 Task: Select a due date automation when advanced on, 2 days after a card is due add checklist with checklist "Resume" complete at 11:00 AM.
Action: Mouse moved to (1325, 106)
Screenshot: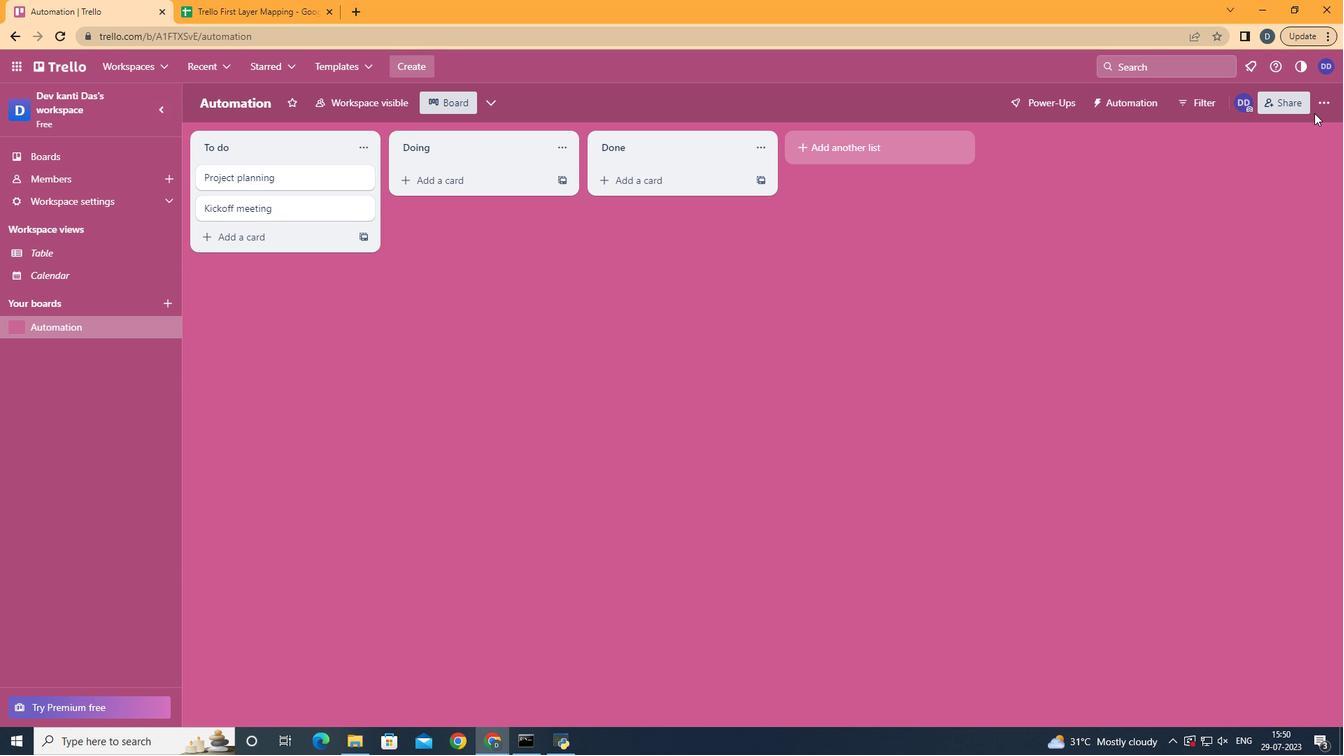 
Action: Mouse pressed left at (1325, 106)
Screenshot: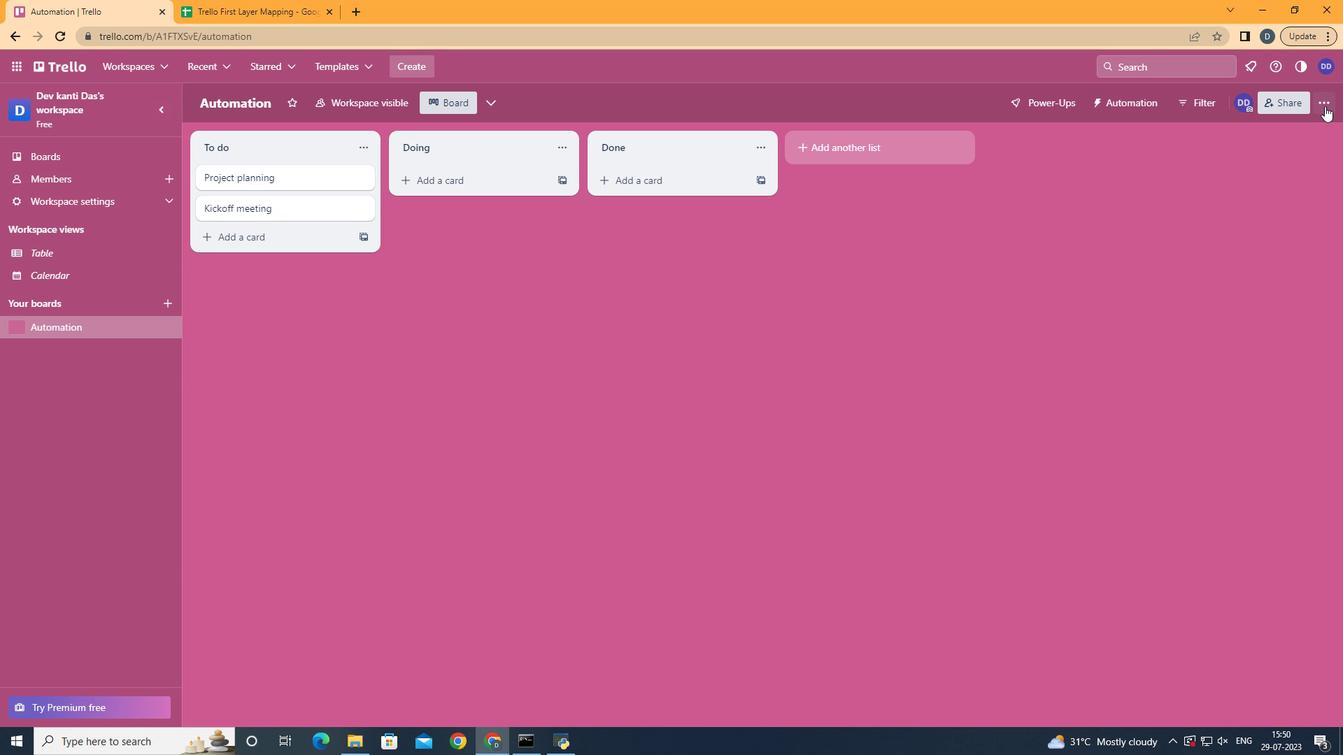 
Action: Mouse moved to (1239, 279)
Screenshot: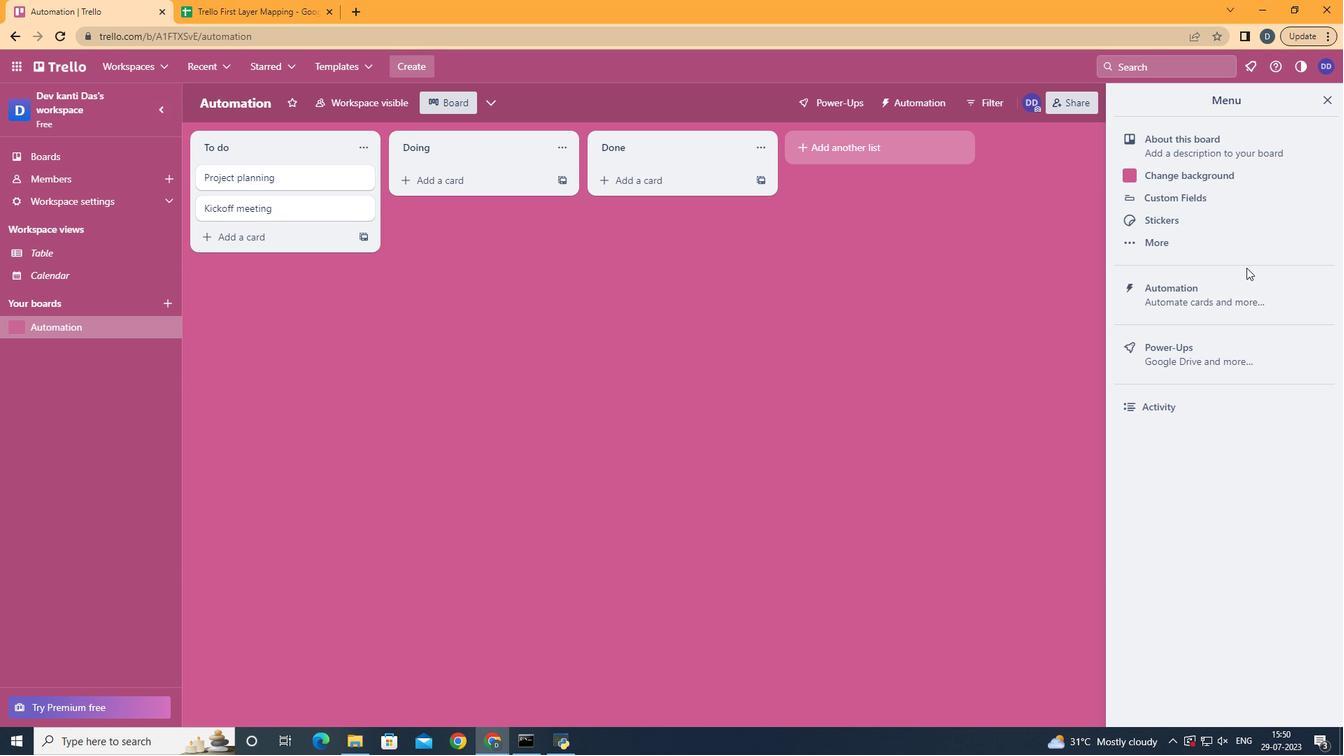 
Action: Mouse pressed left at (1239, 279)
Screenshot: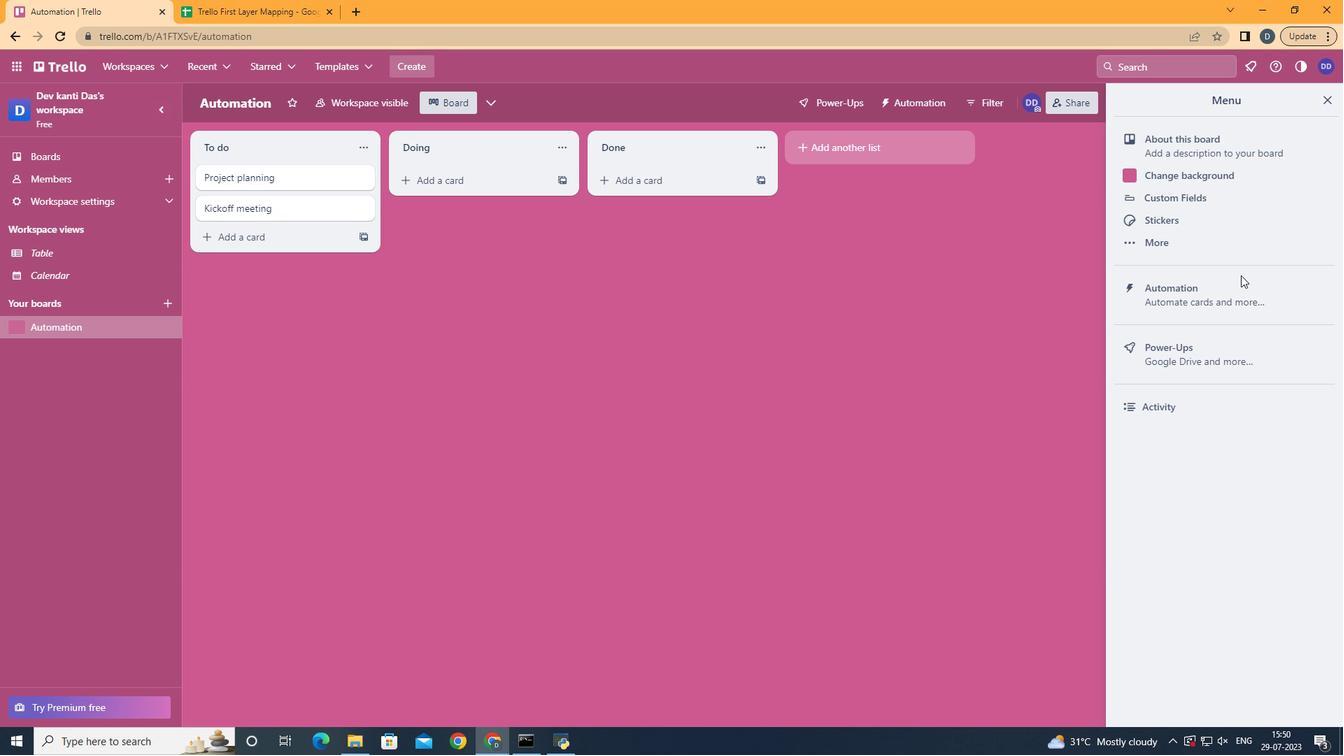 
Action: Mouse moved to (247, 273)
Screenshot: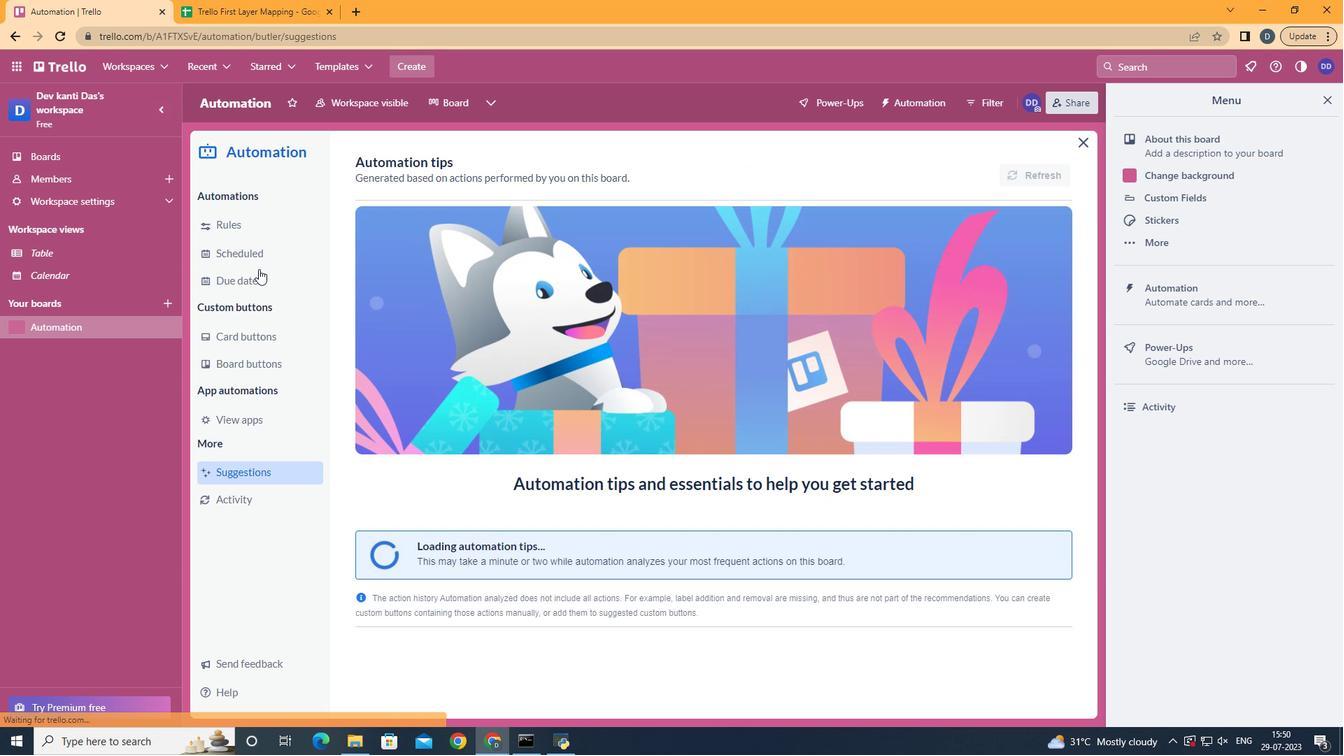 
Action: Mouse pressed left at (247, 273)
Screenshot: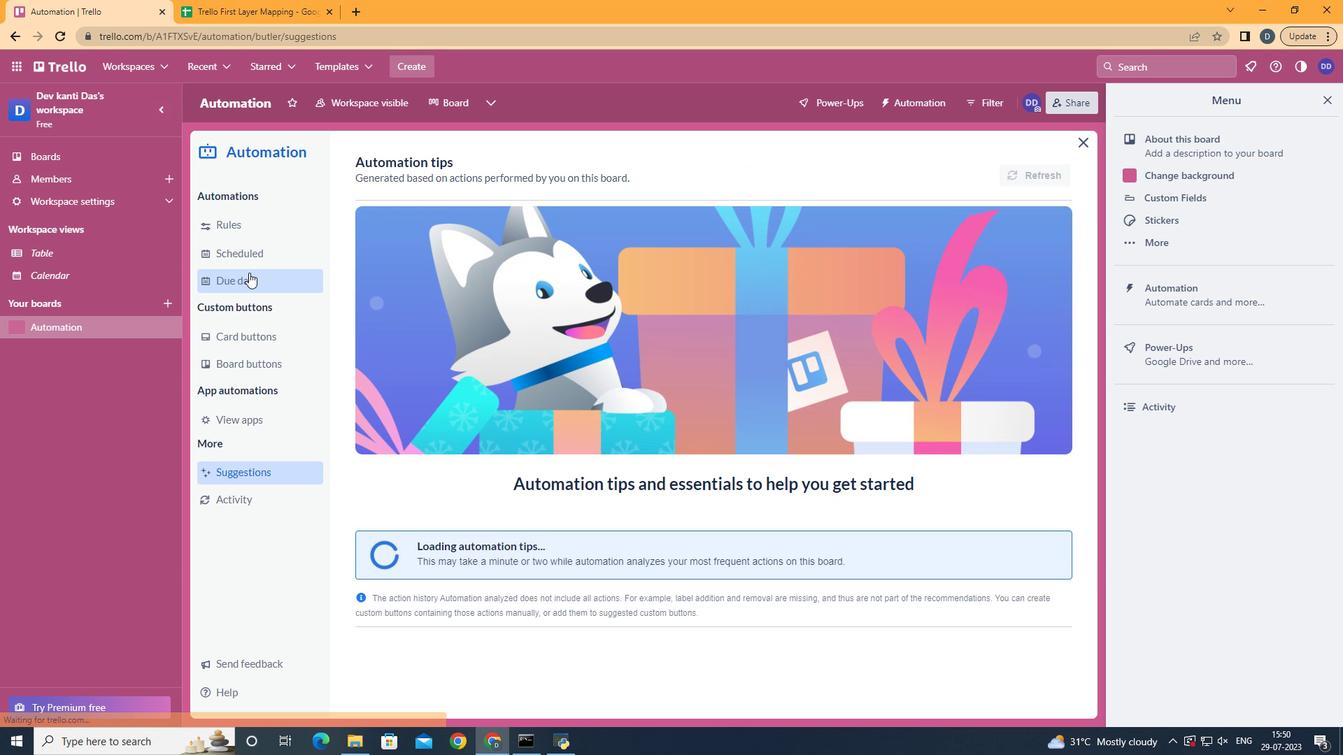 
Action: Mouse moved to (967, 181)
Screenshot: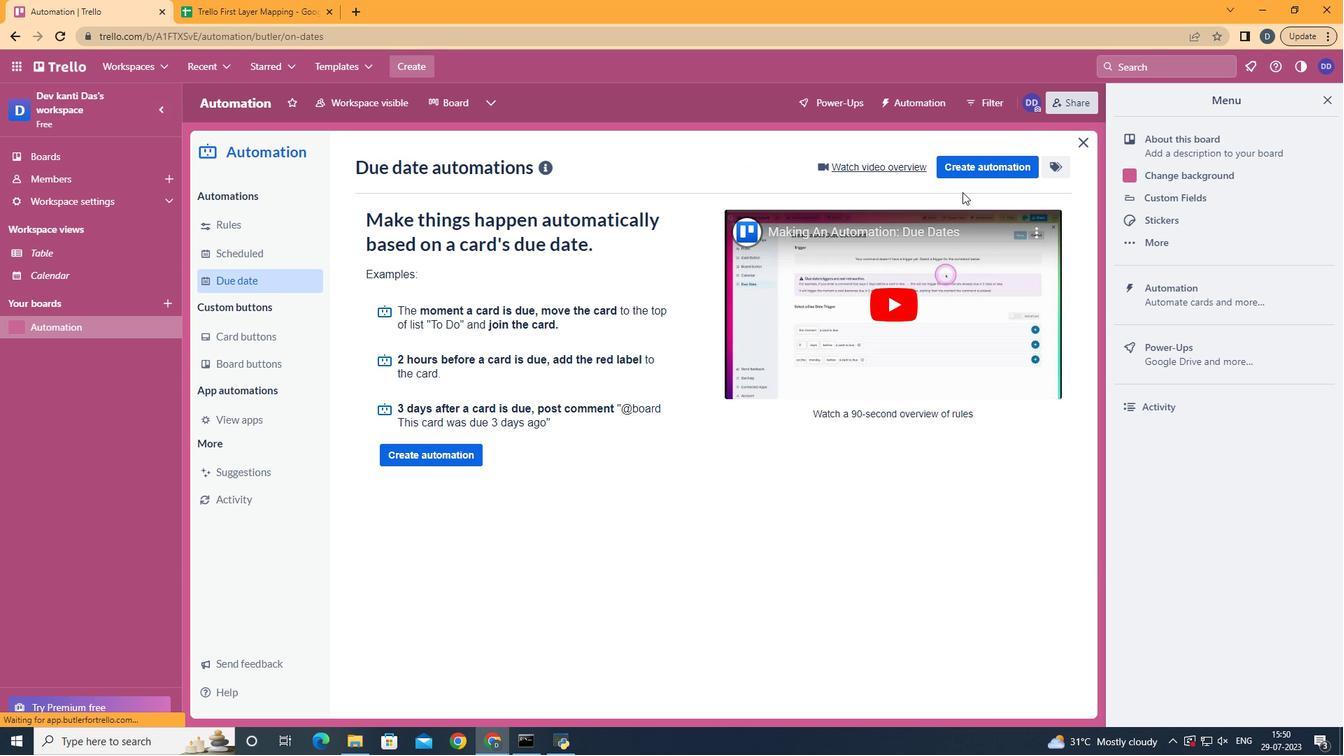 
Action: Mouse pressed left at (967, 181)
Screenshot: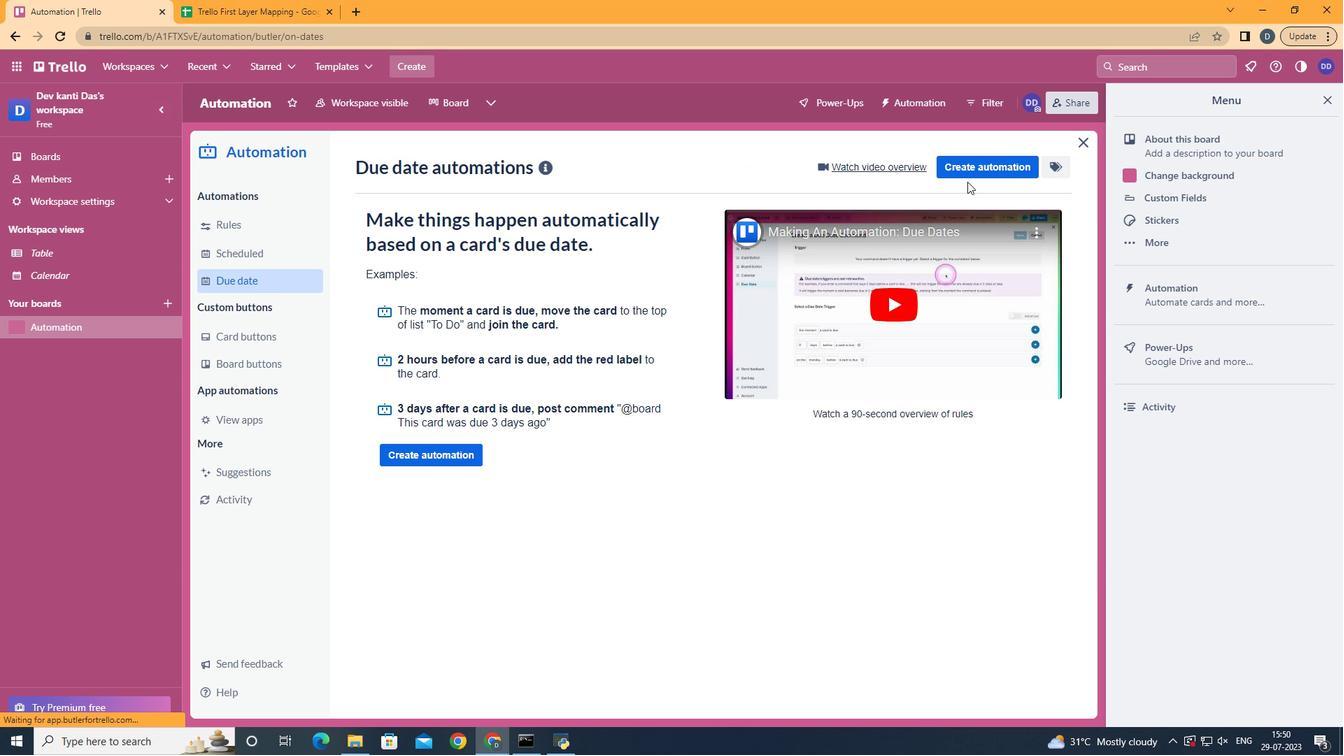 
Action: Mouse moved to (976, 169)
Screenshot: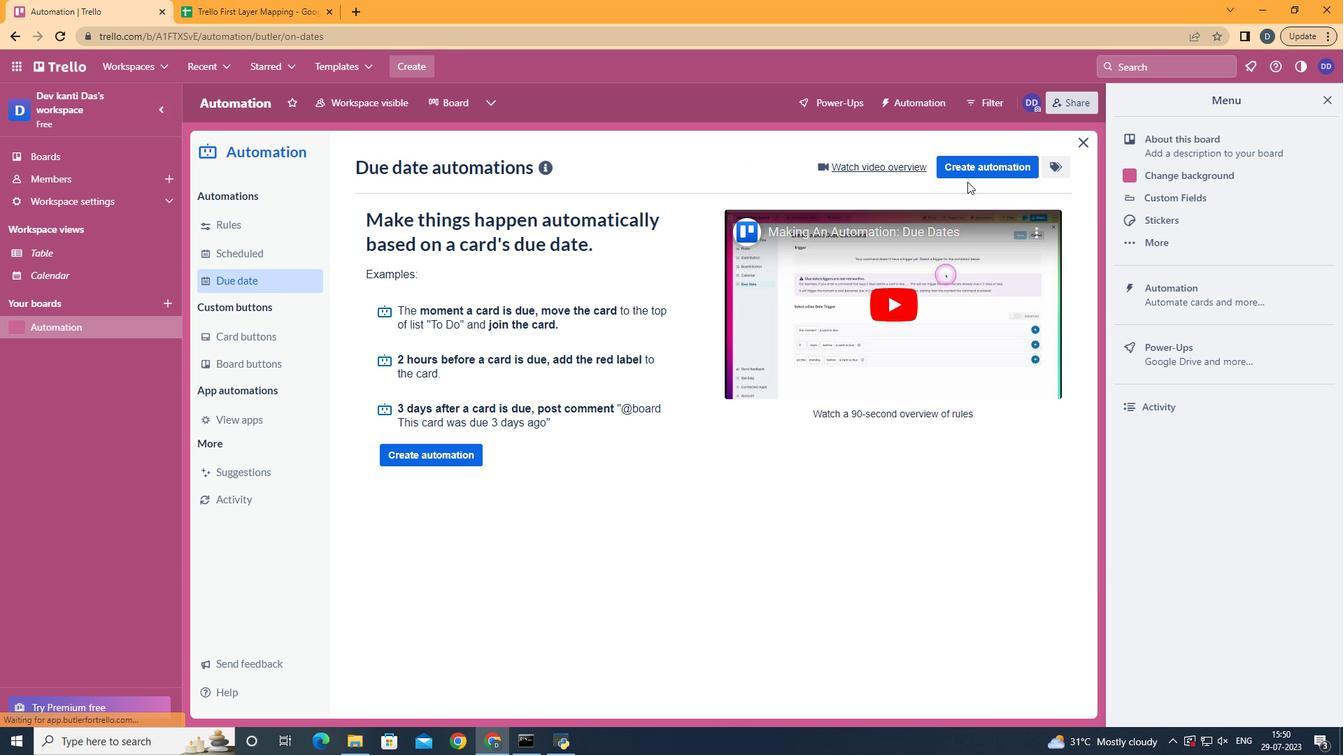 
Action: Mouse pressed left at (976, 169)
Screenshot: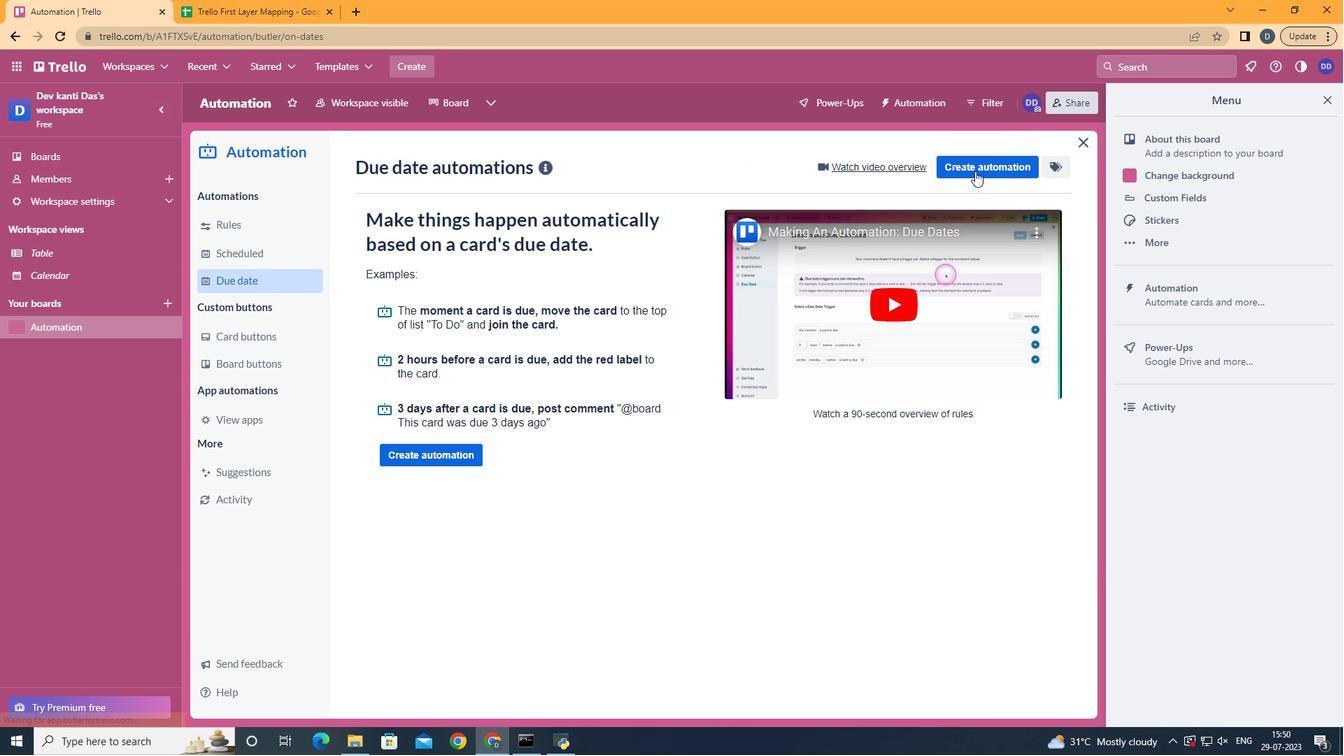 
Action: Mouse moved to (895, 314)
Screenshot: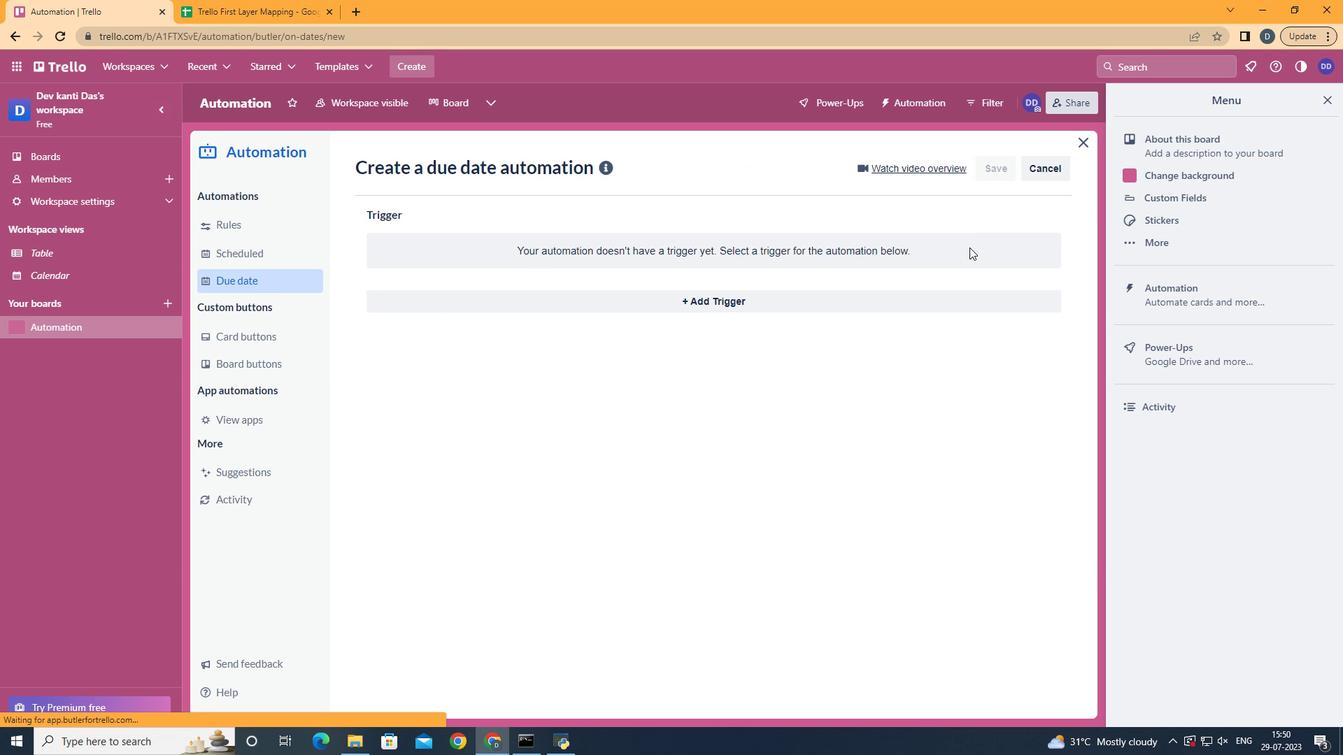 
Action: Mouse pressed left at (895, 314)
Screenshot: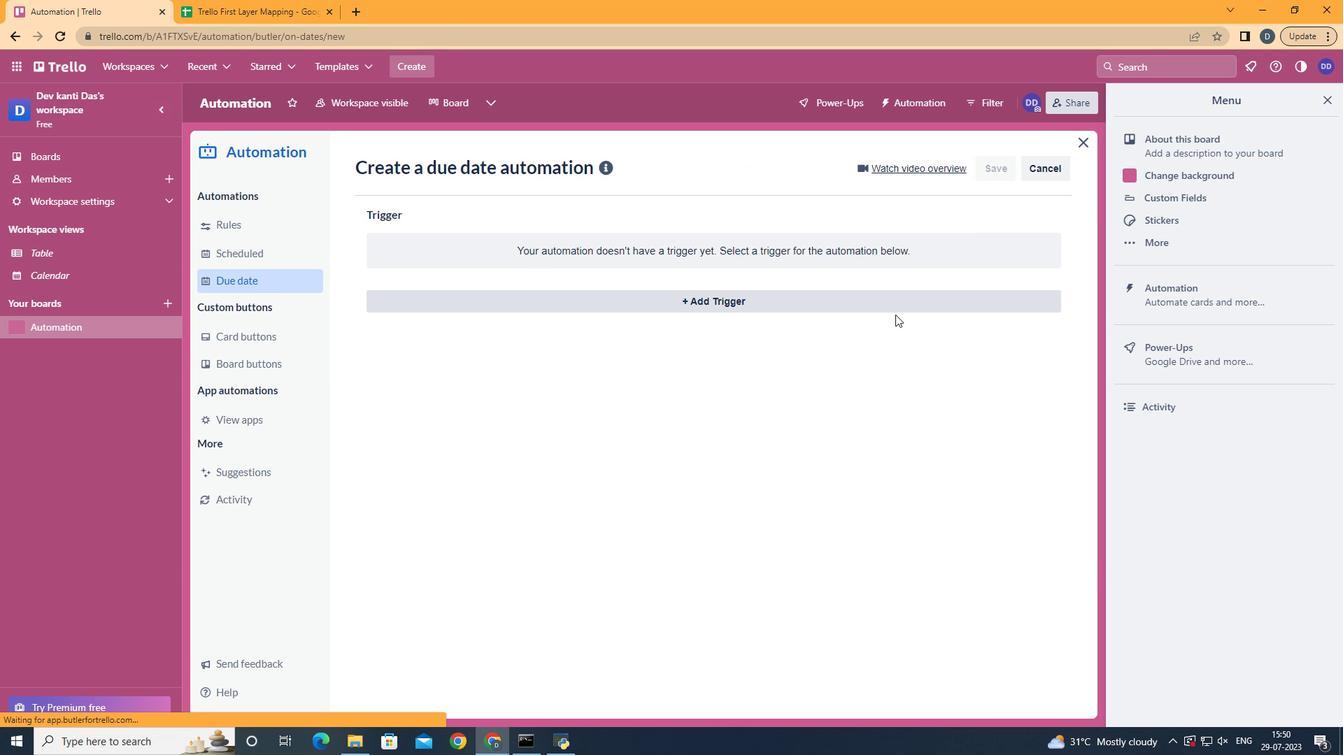 
Action: Mouse moved to (903, 302)
Screenshot: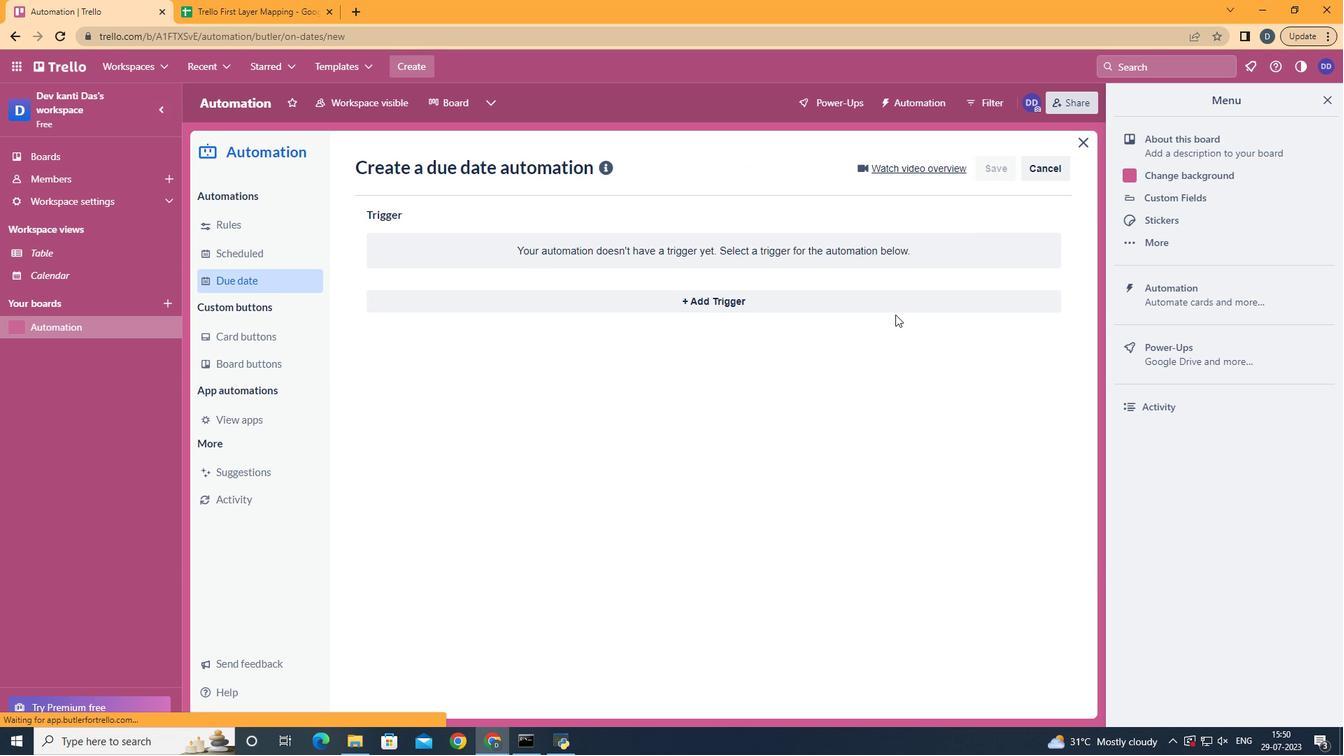 
Action: Mouse pressed left at (903, 302)
Screenshot: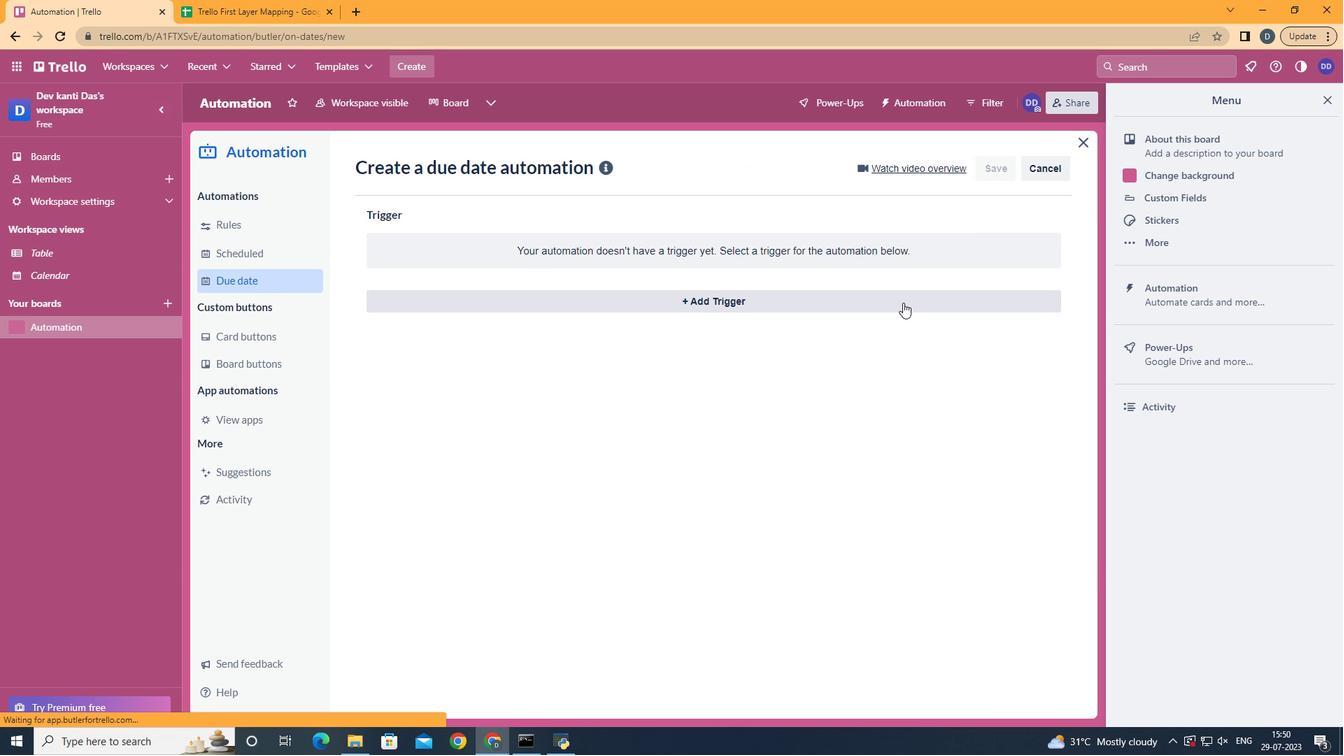 
Action: Mouse moved to (484, 578)
Screenshot: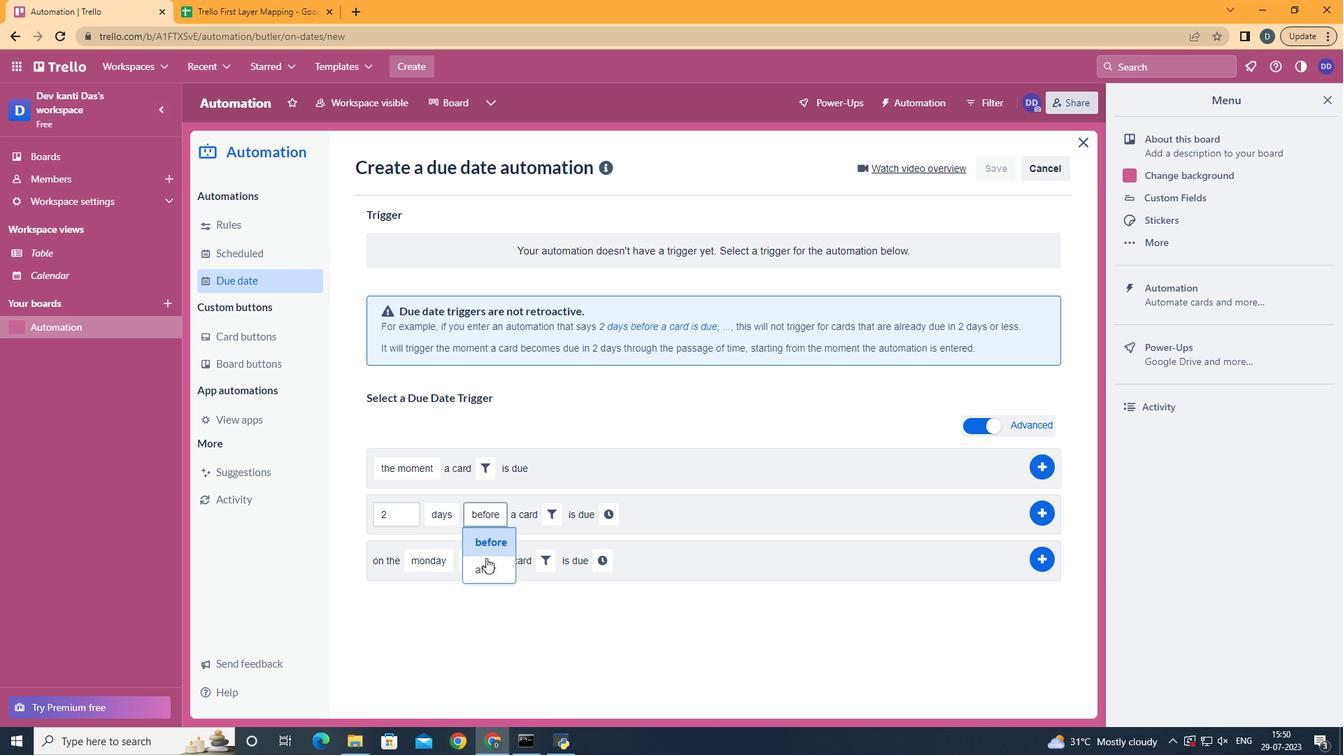
Action: Mouse pressed left at (484, 578)
Screenshot: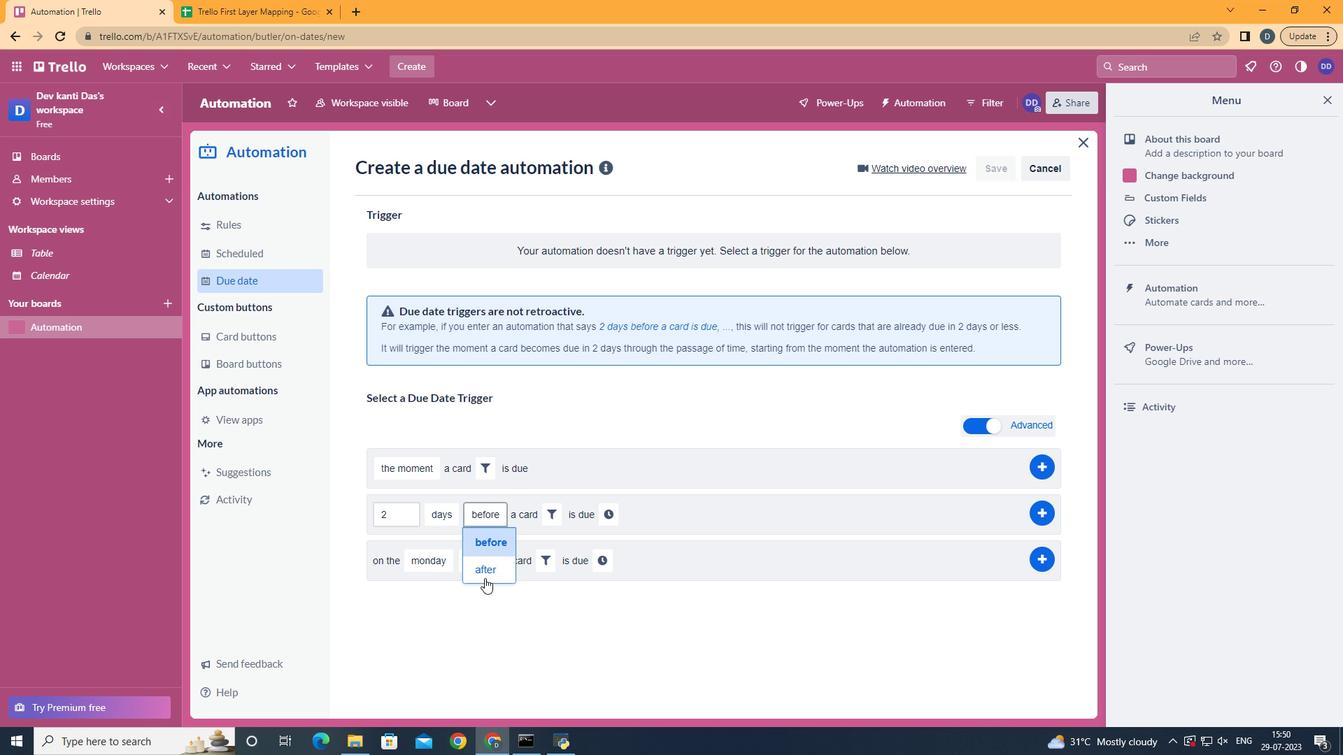 
Action: Mouse moved to (542, 523)
Screenshot: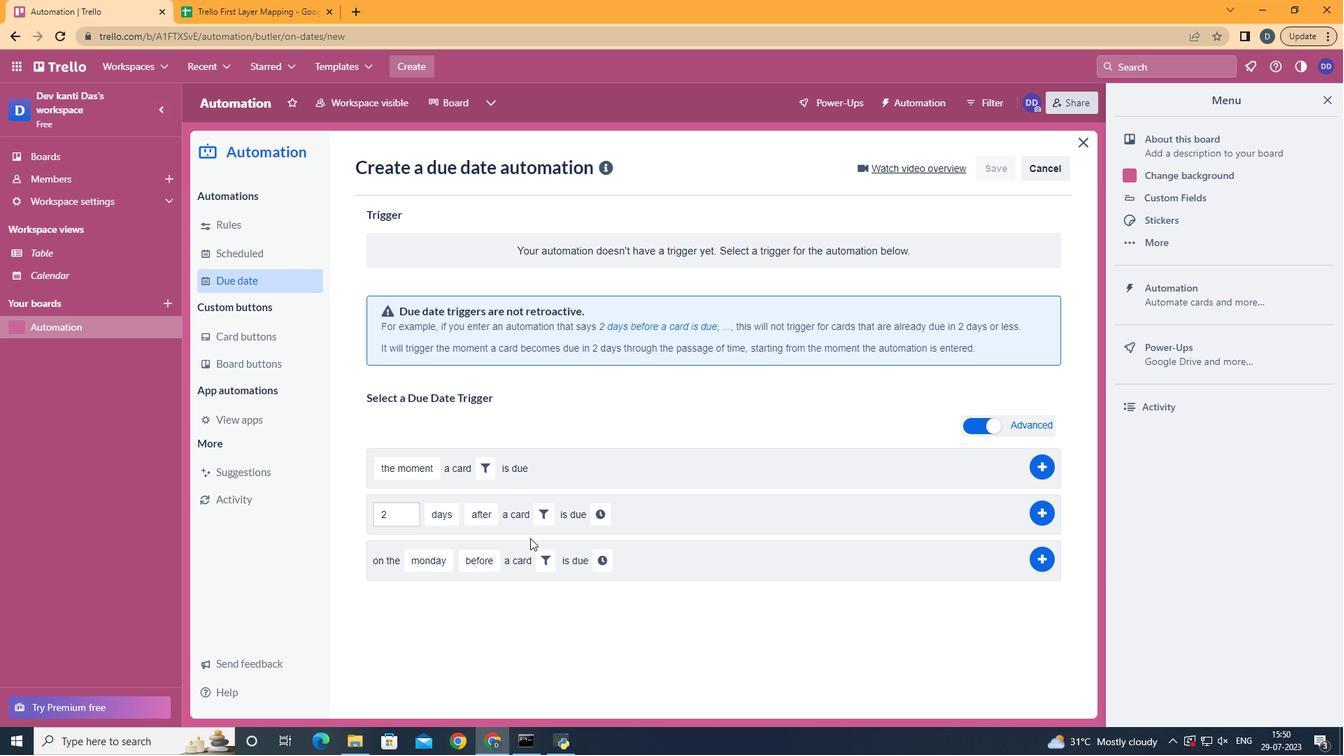 
Action: Mouse pressed left at (542, 523)
Screenshot: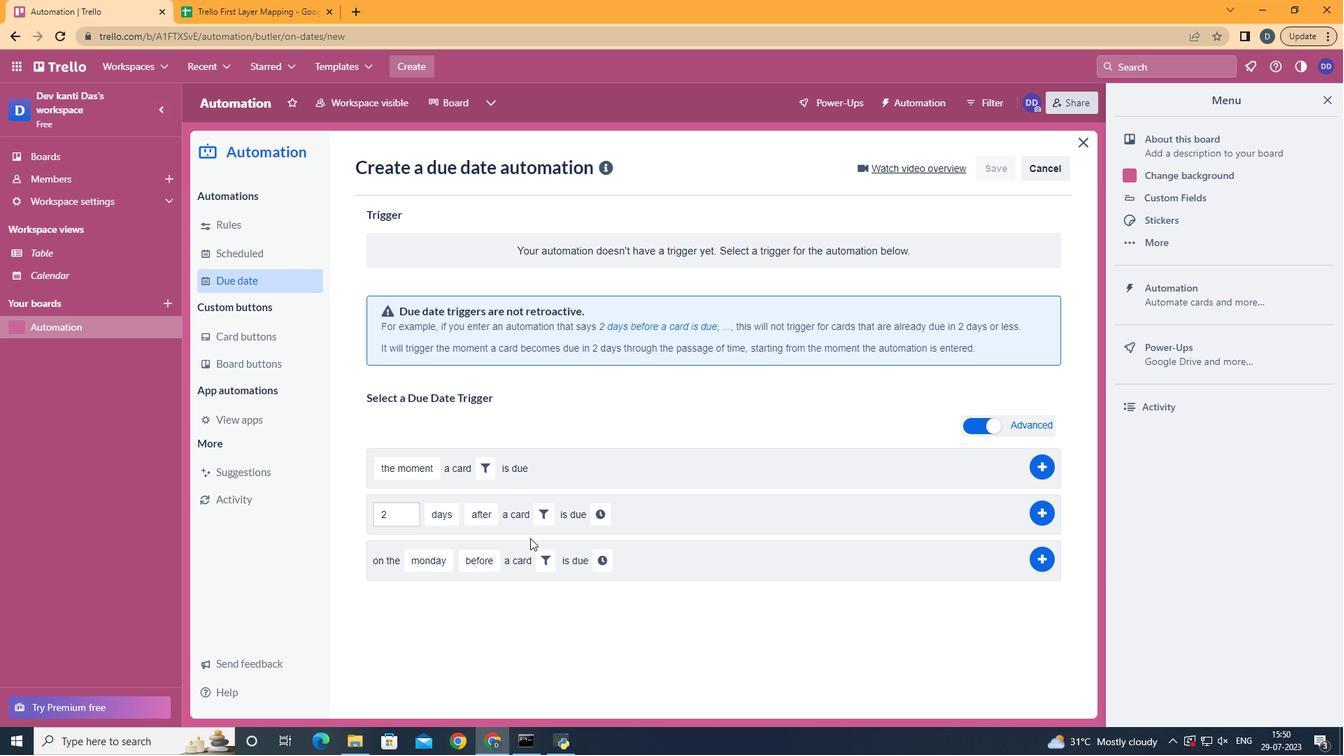 
Action: Mouse moved to (672, 555)
Screenshot: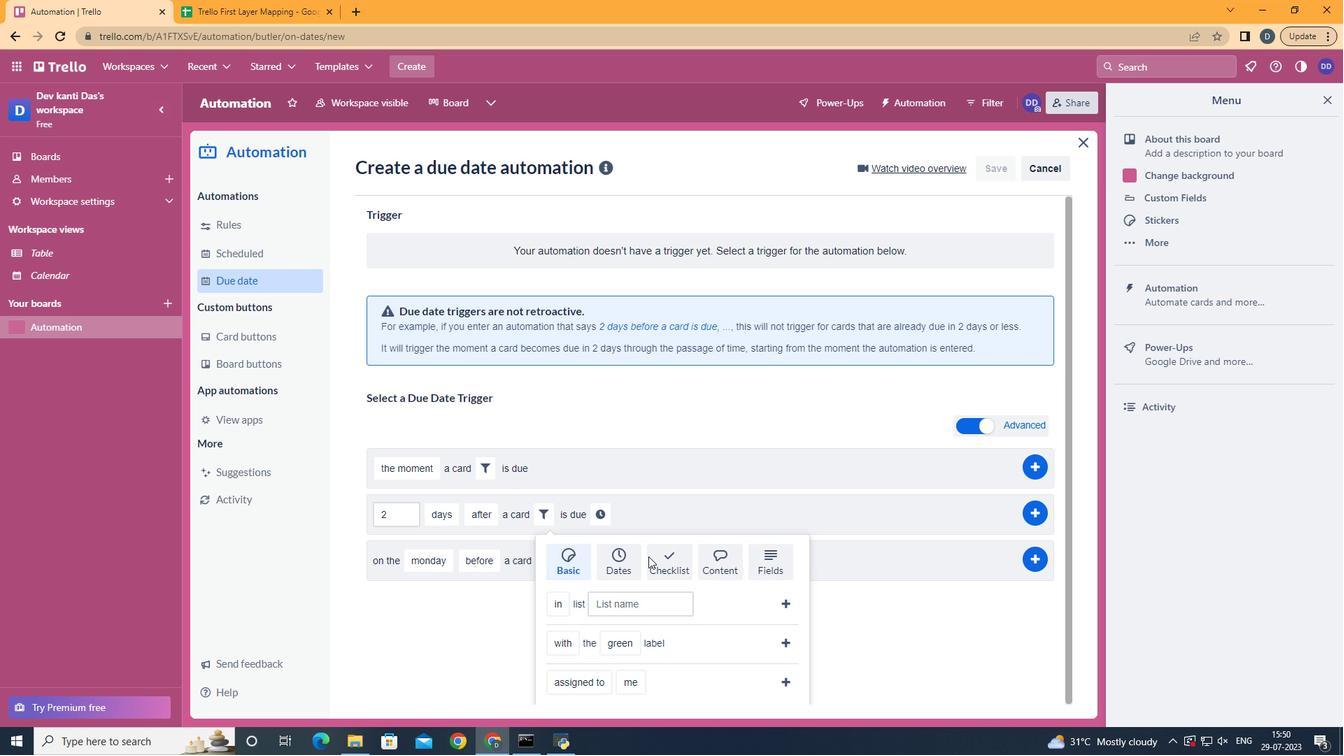 
Action: Mouse pressed left at (672, 555)
Screenshot: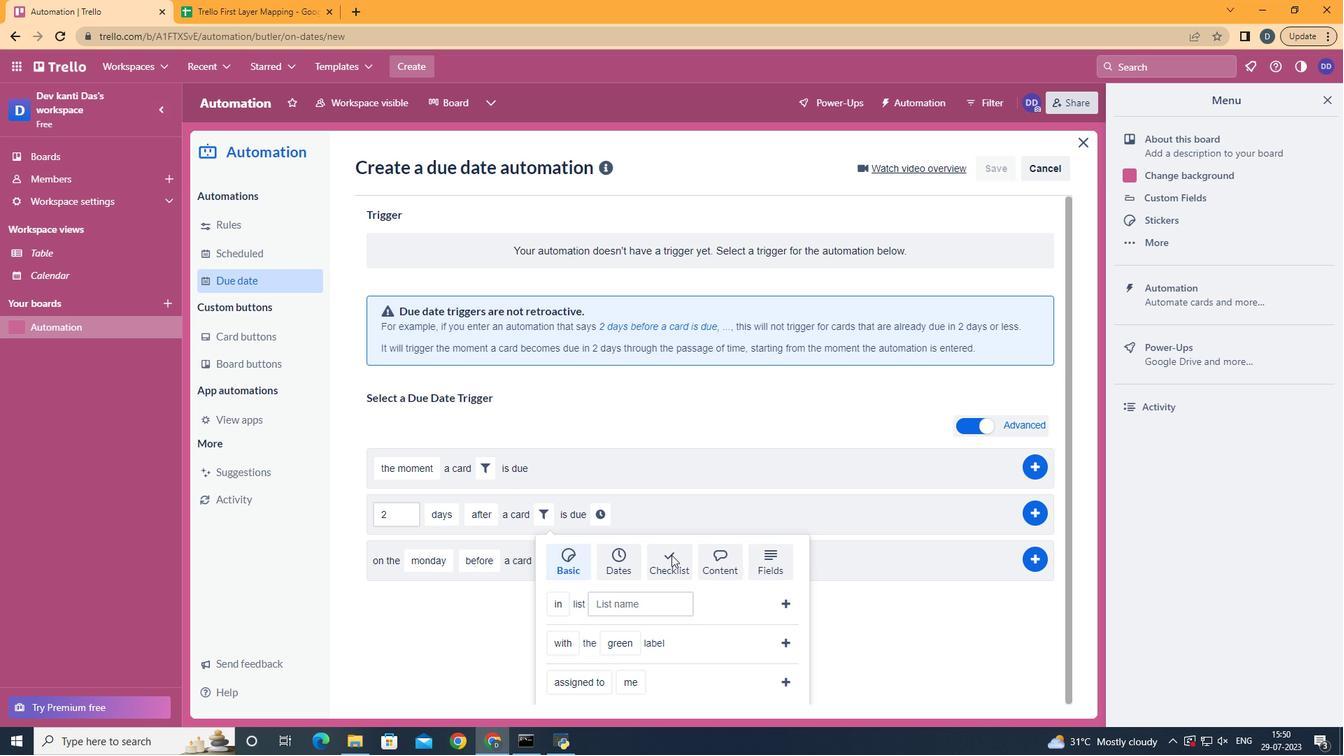 
Action: Mouse scrolled (672, 554) with delta (0, 0)
Screenshot: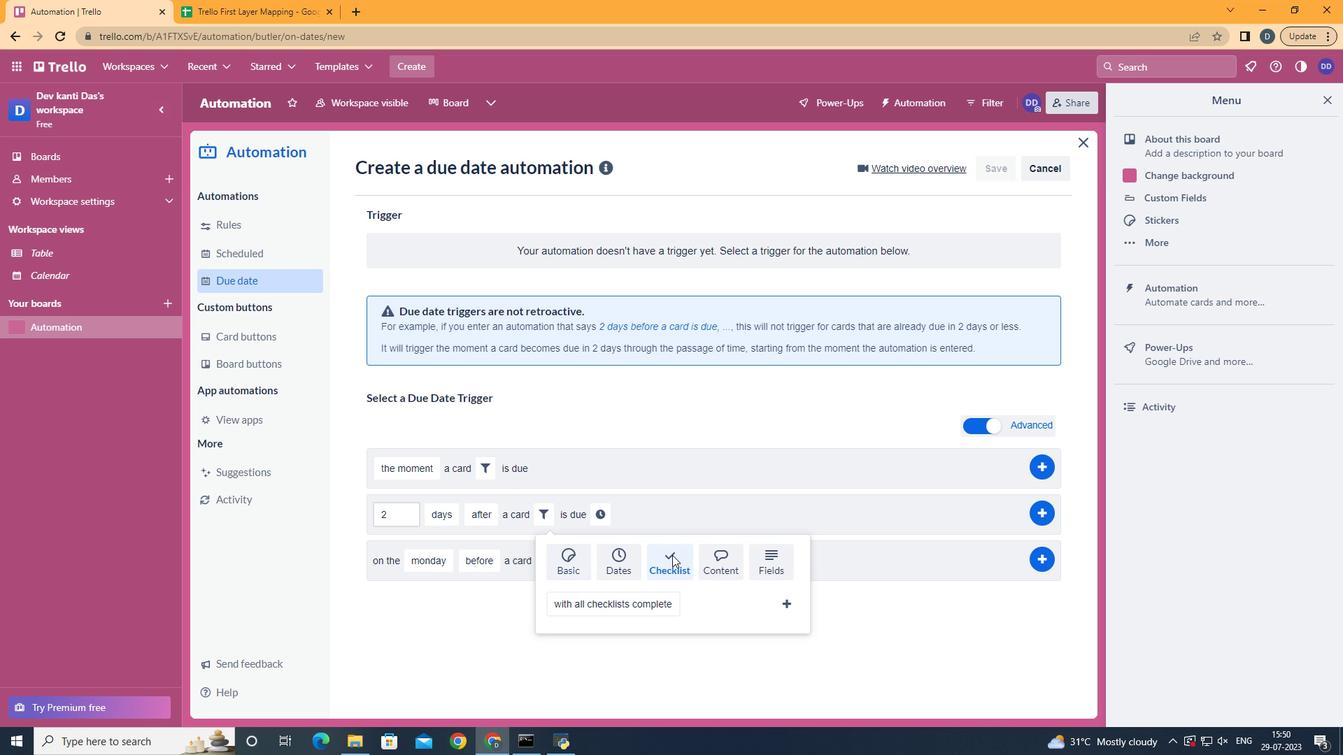 
Action: Mouse scrolled (672, 554) with delta (0, 0)
Screenshot: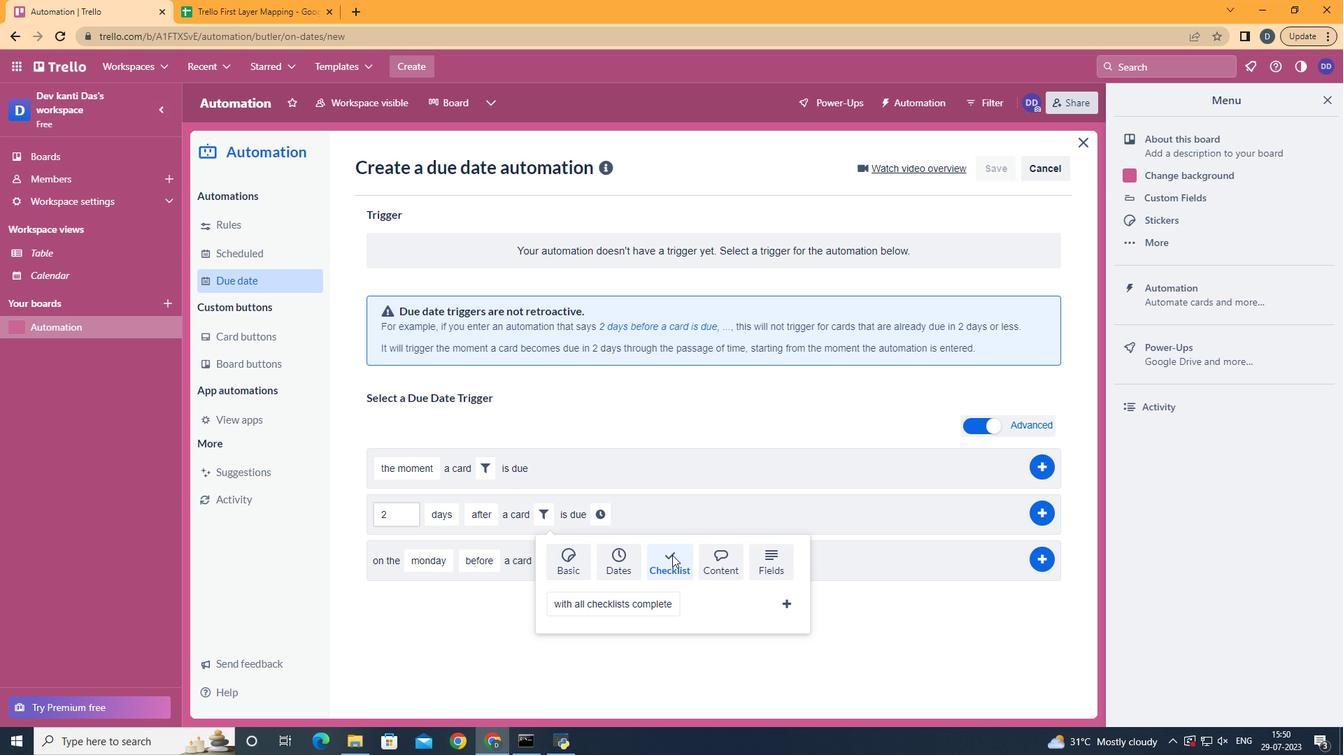 
Action: Mouse scrolled (672, 554) with delta (0, 0)
Screenshot: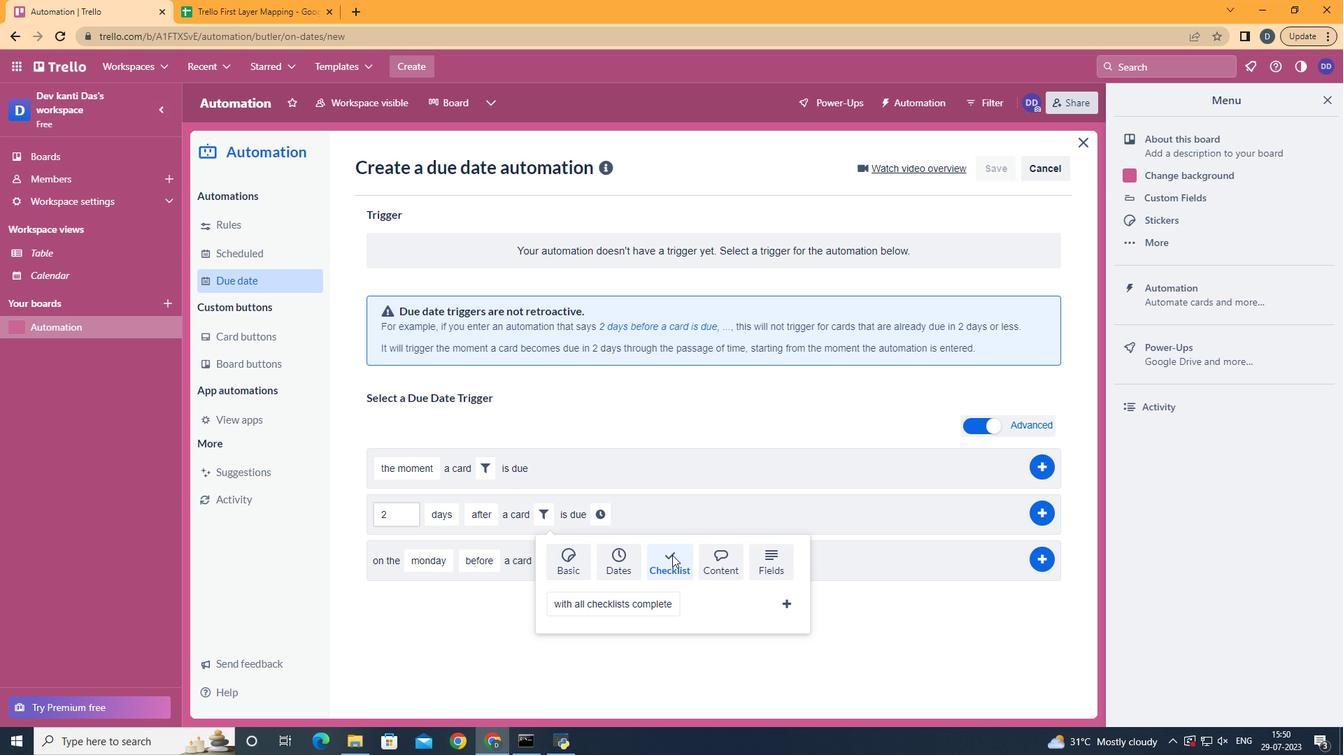
Action: Mouse scrolled (672, 554) with delta (0, 0)
Screenshot: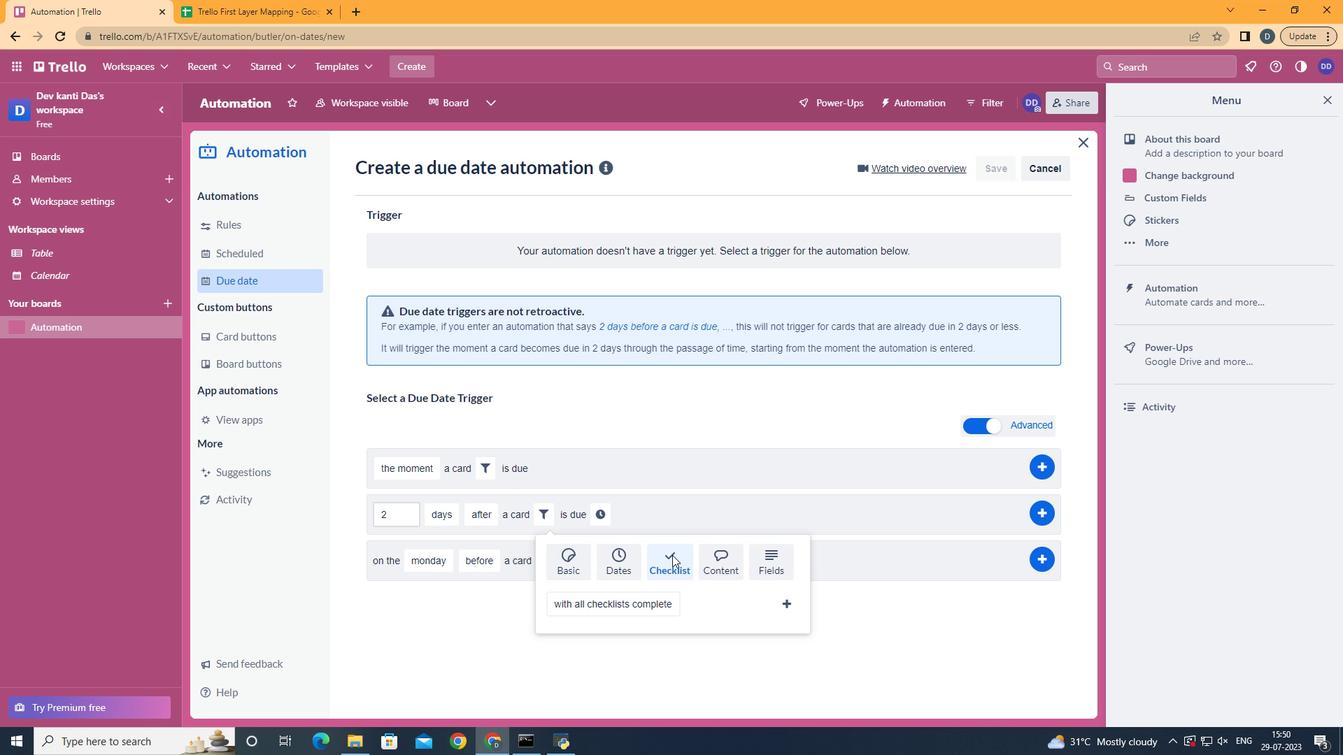 
Action: Mouse moved to (656, 524)
Screenshot: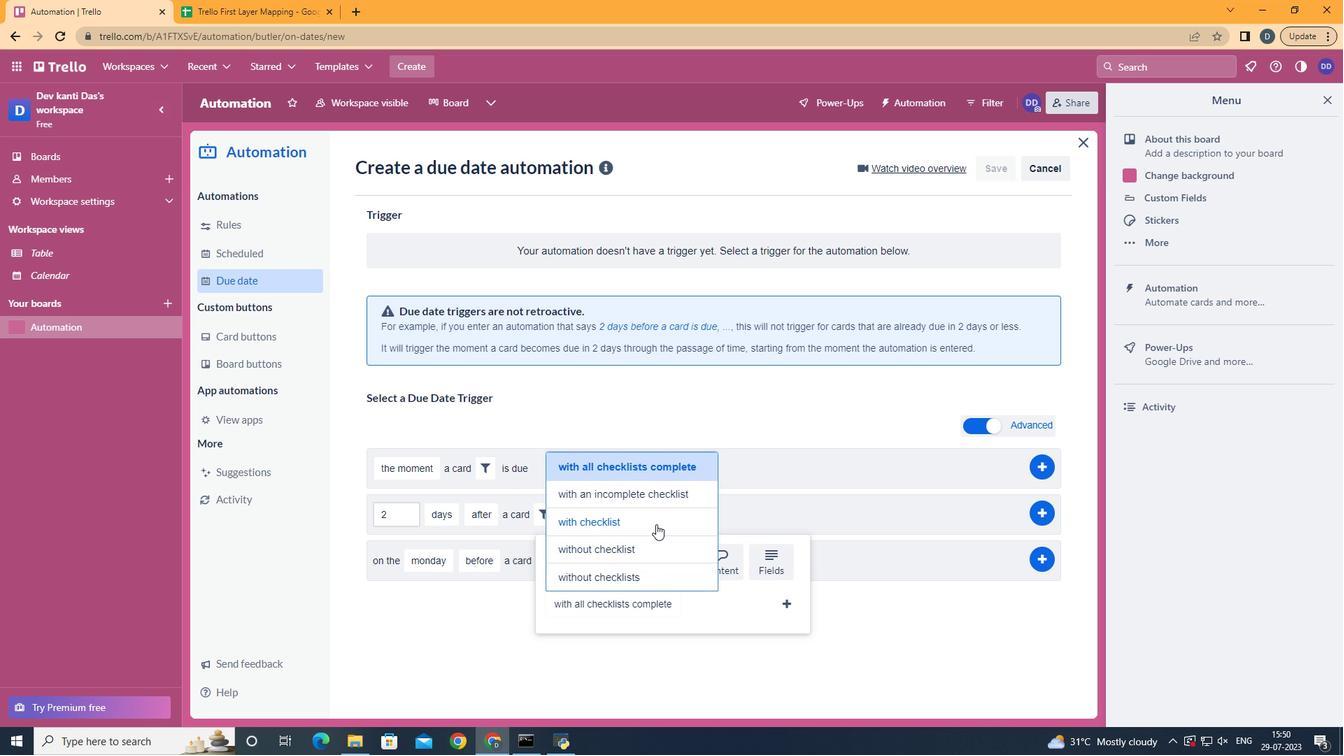 
Action: Mouse pressed left at (656, 524)
Screenshot: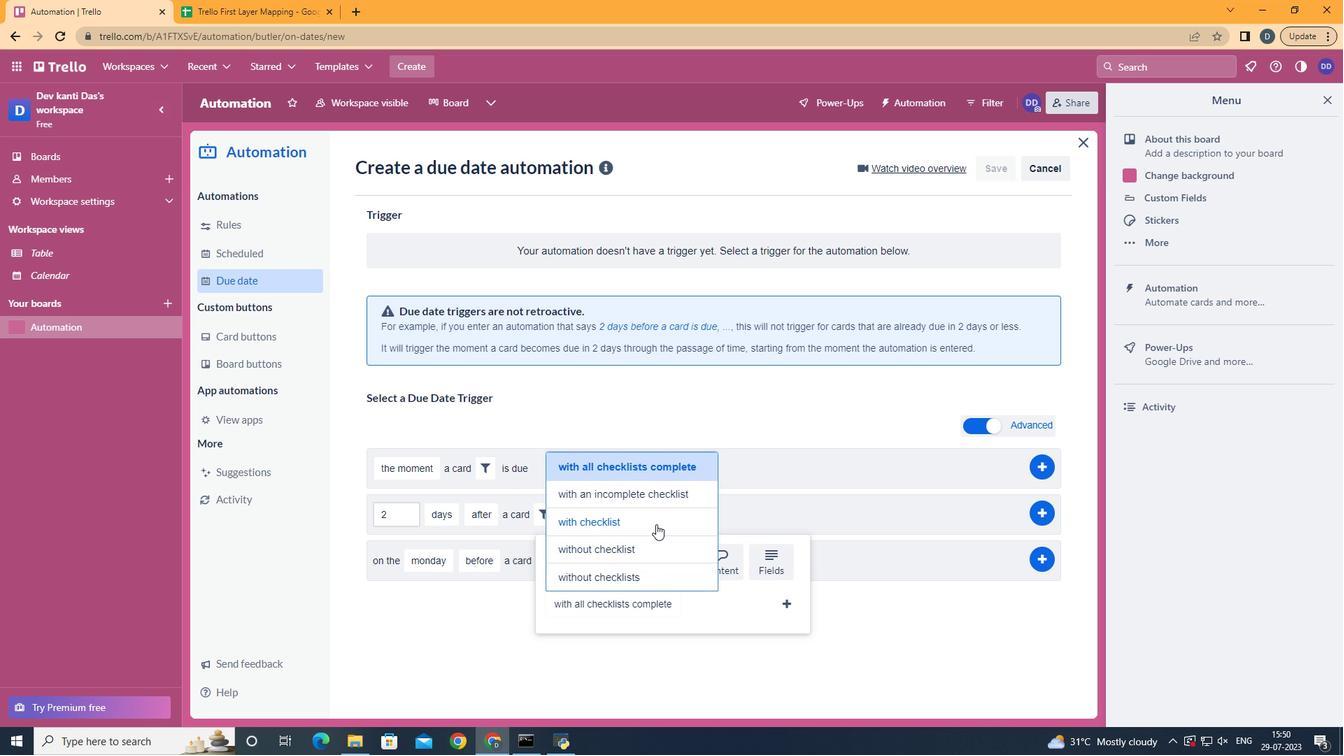
Action: Mouse moved to (696, 610)
Screenshot: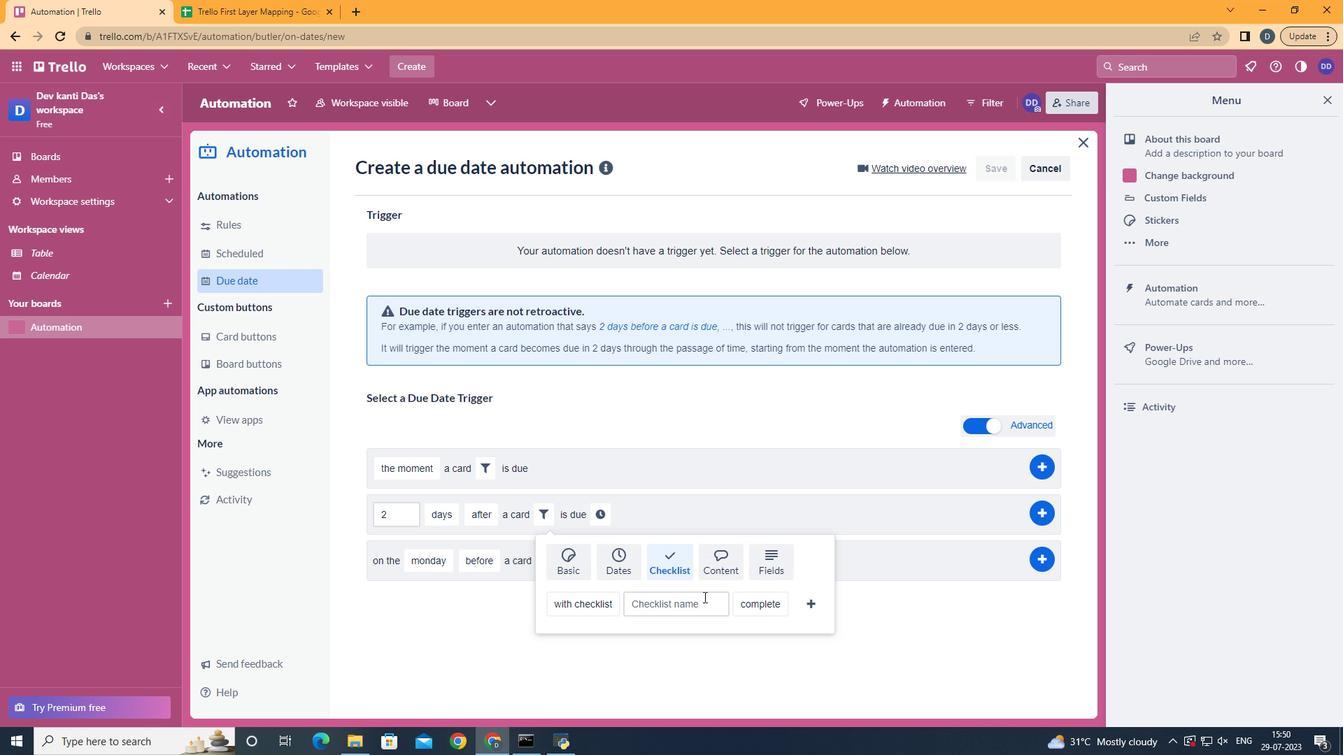 
Action: Mouse pressed left at (696, 610)
Screenshot: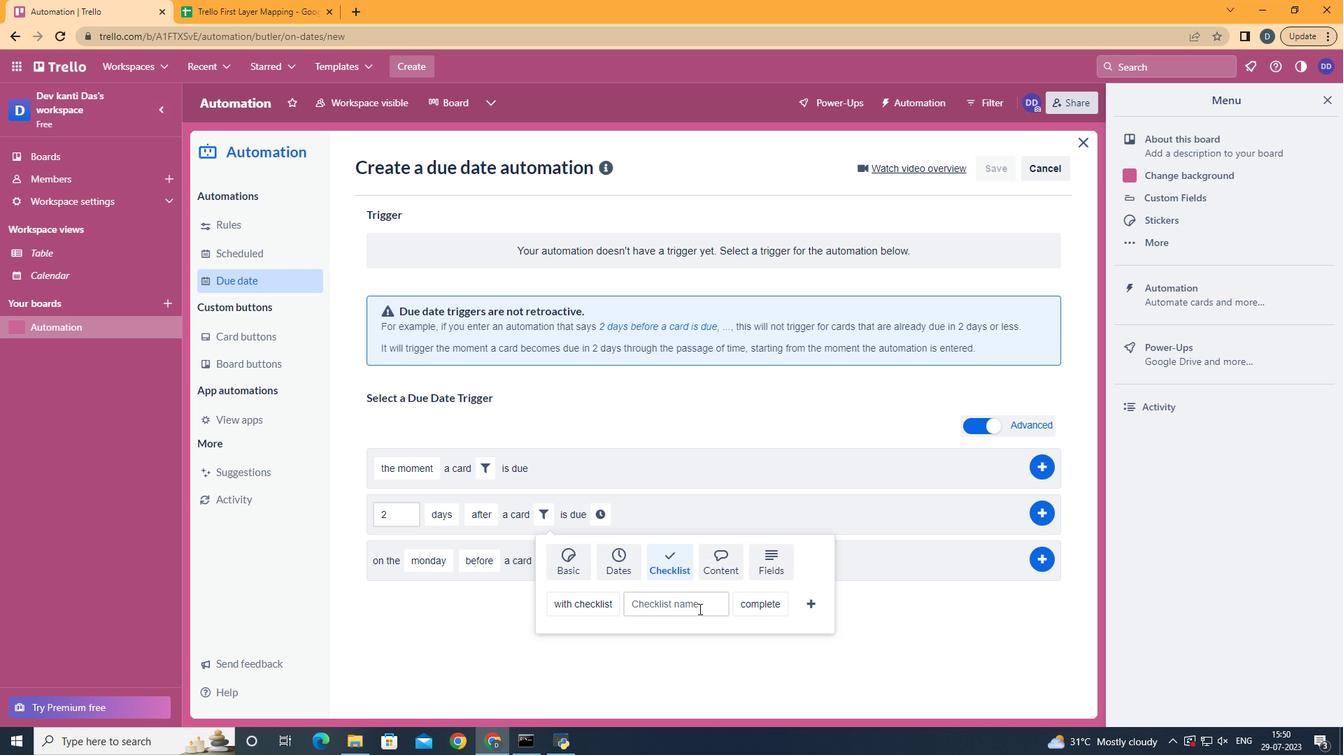 
Action: Key pressed <Key.shift>Resume
Screenshot: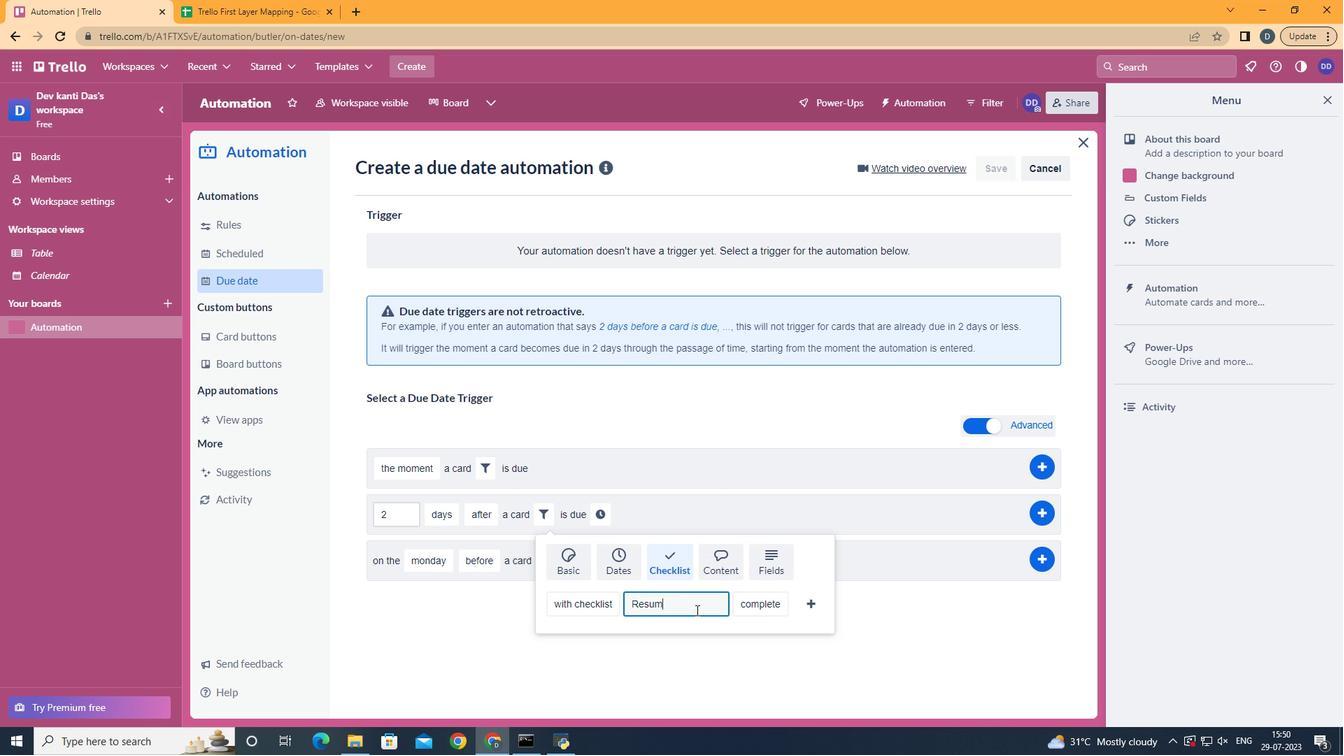 
Action: Mouse moved to (759, 628)
Screenshot: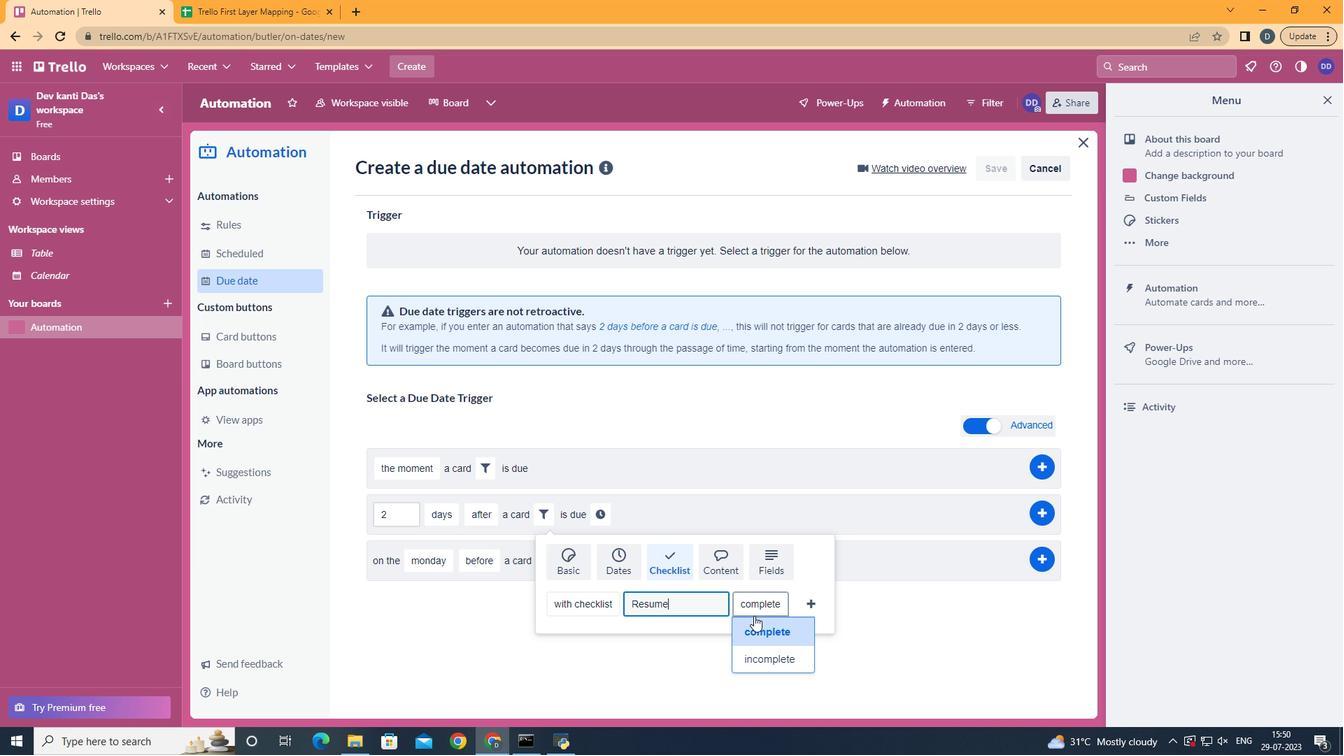 
Action: Mouse pressed left at (759, 628)
Screenshot: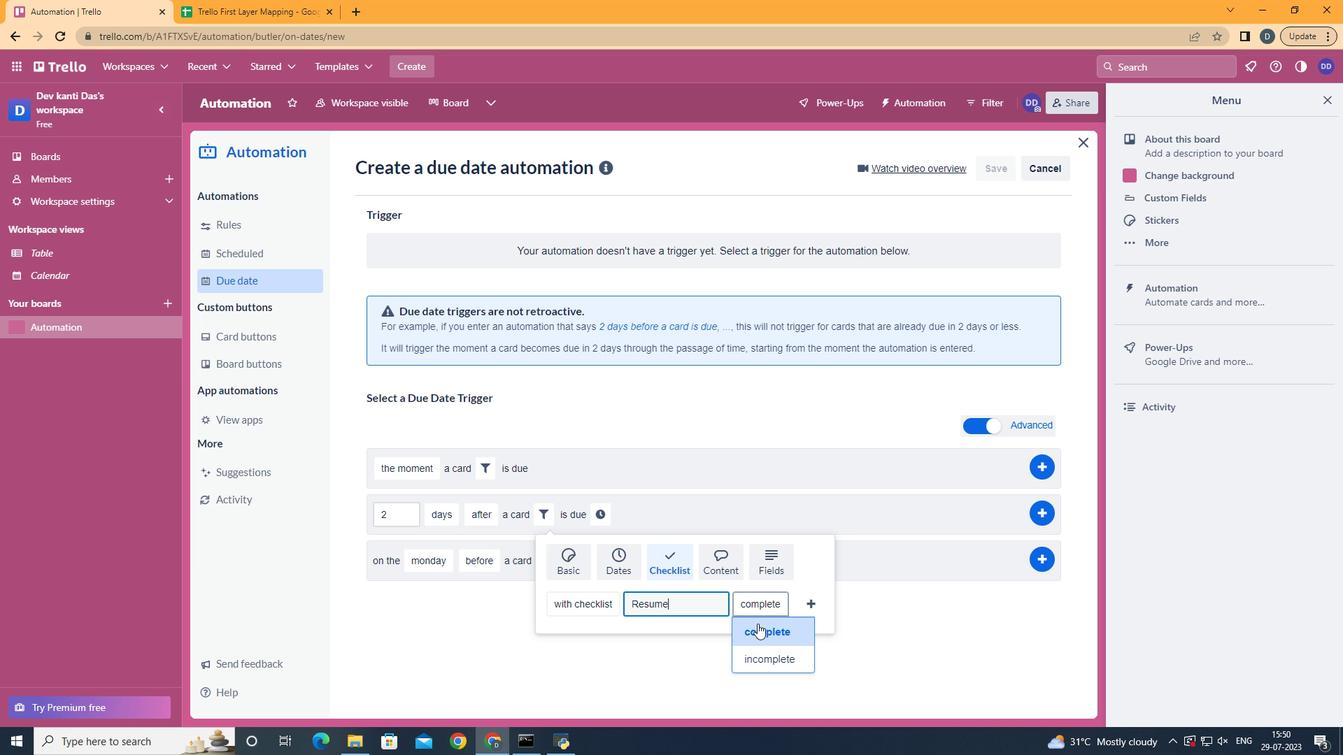 
Action: Mouse moved to (808, 609)
Screenshot: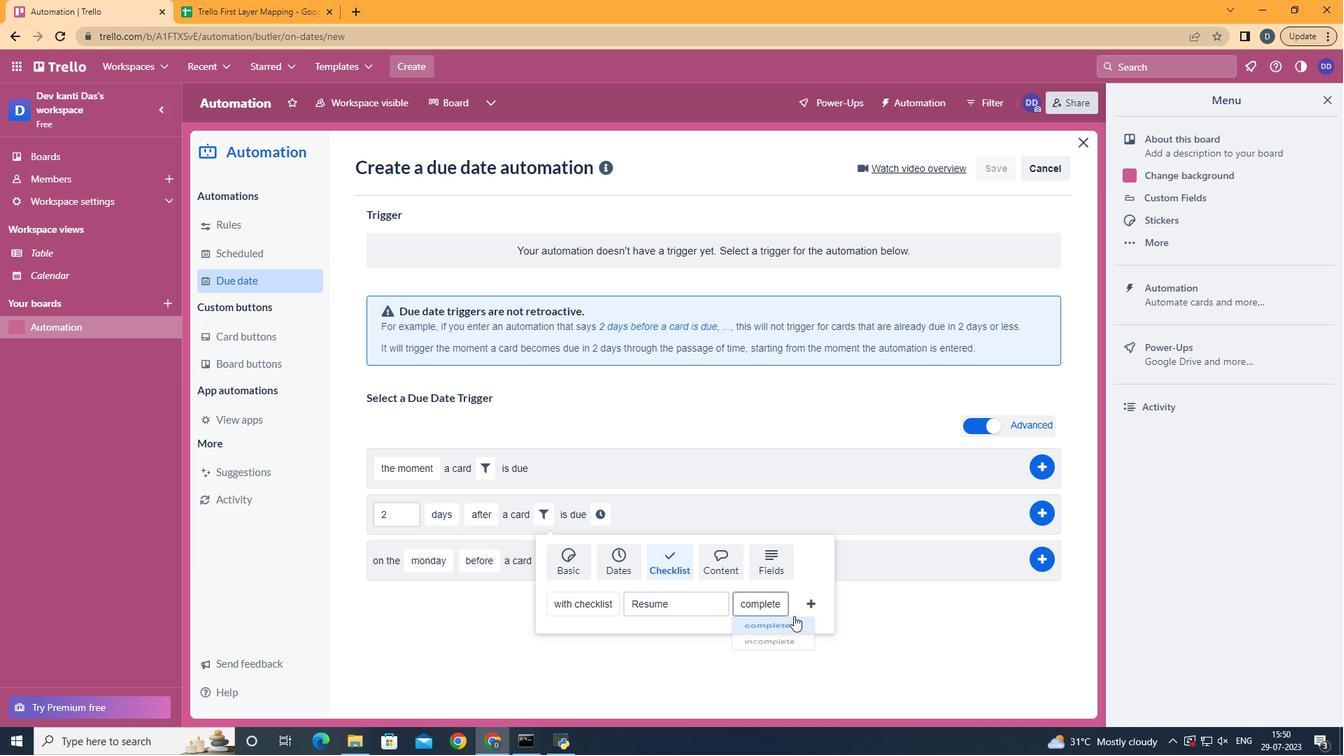 
Action: Mouse pressed left at (808, 609)
Screenshot: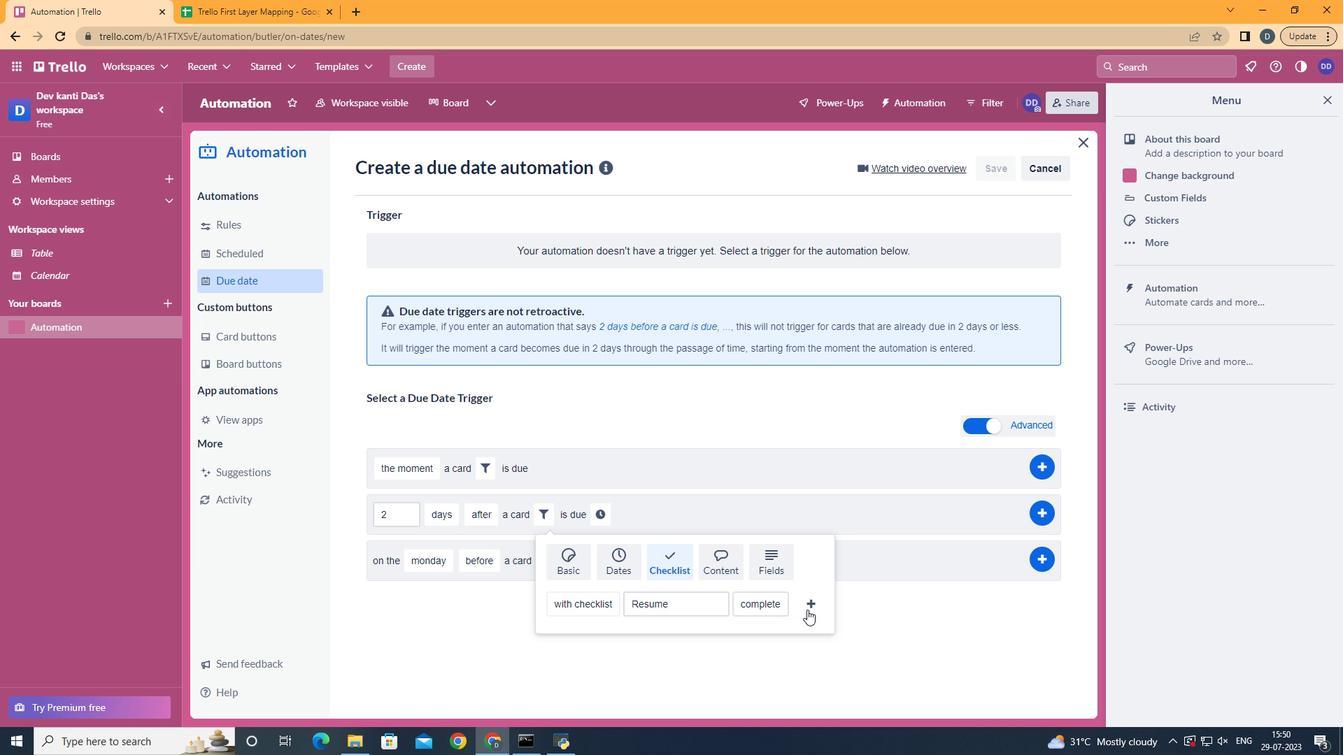 
Action: Mouse moved to (775, 512)
Screenshot: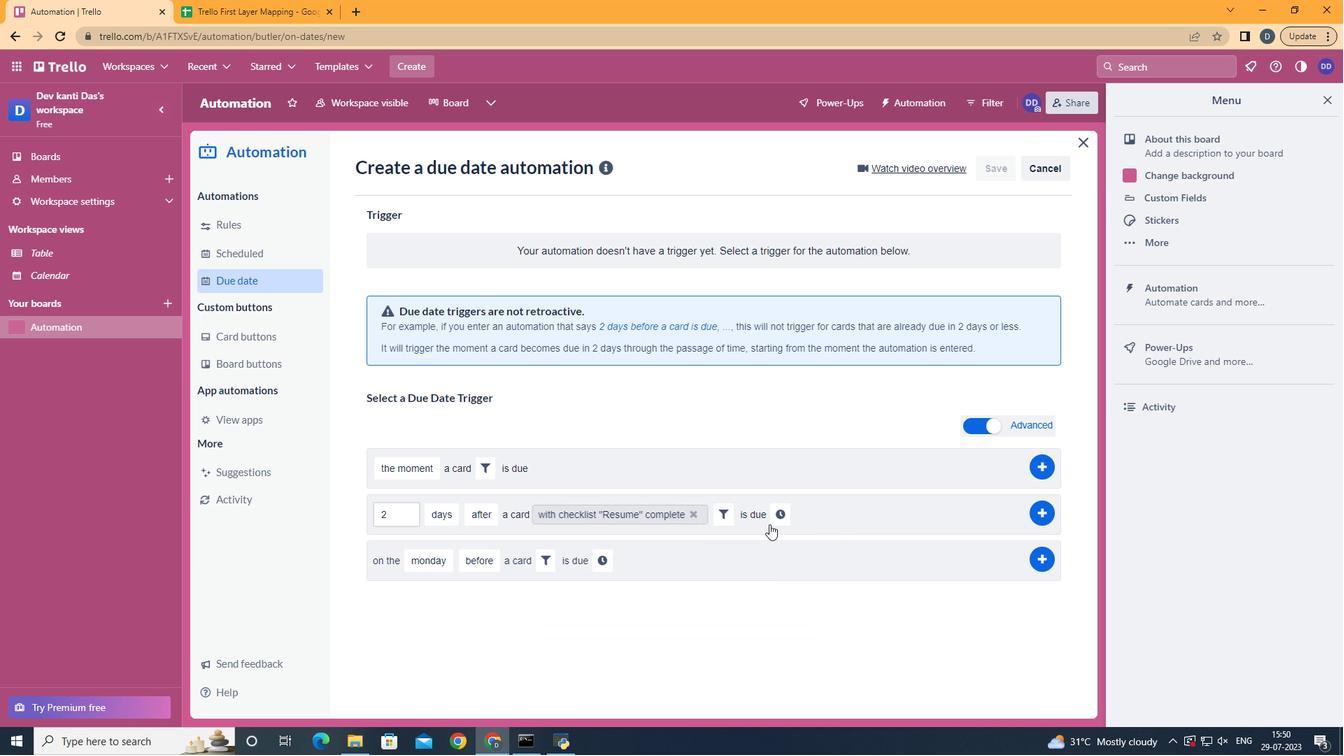 
Action: Mouse pressed left at (775, 512)
Screenshot: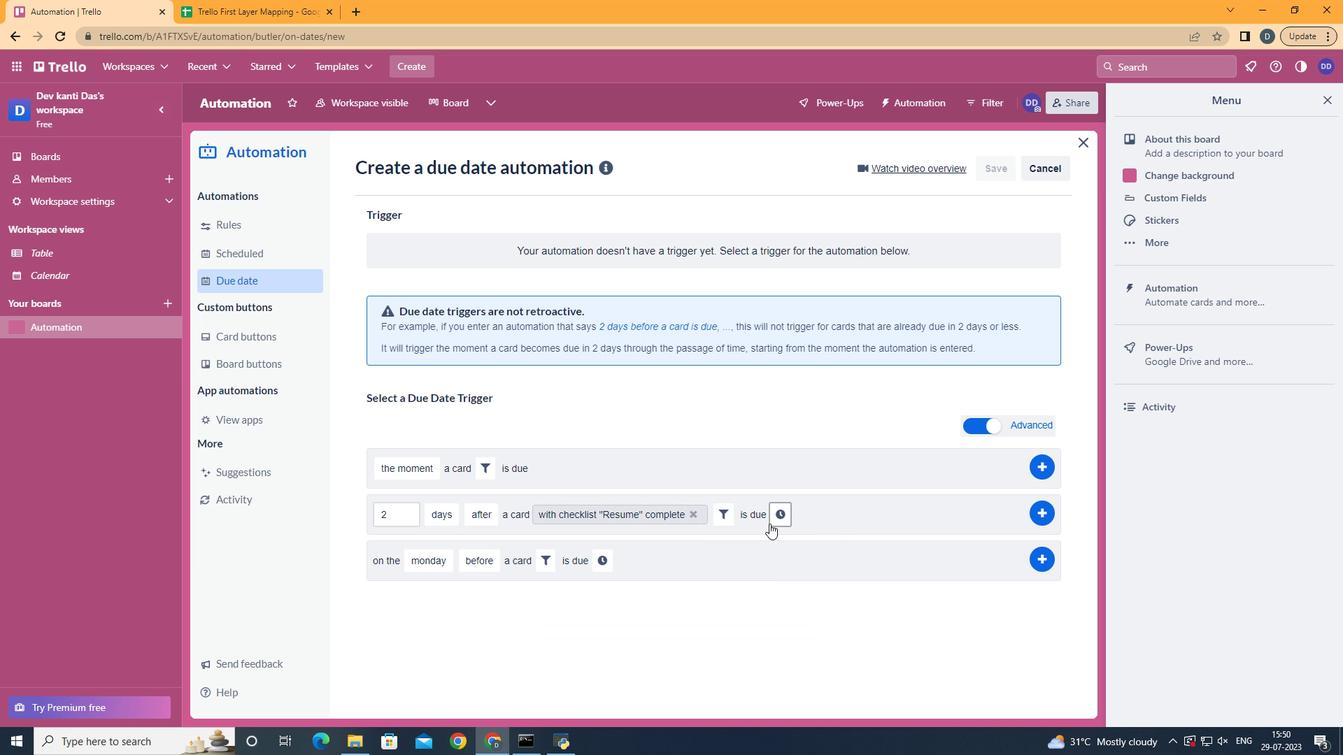
Action: Mouse moved to (816, 509)
Screenshot: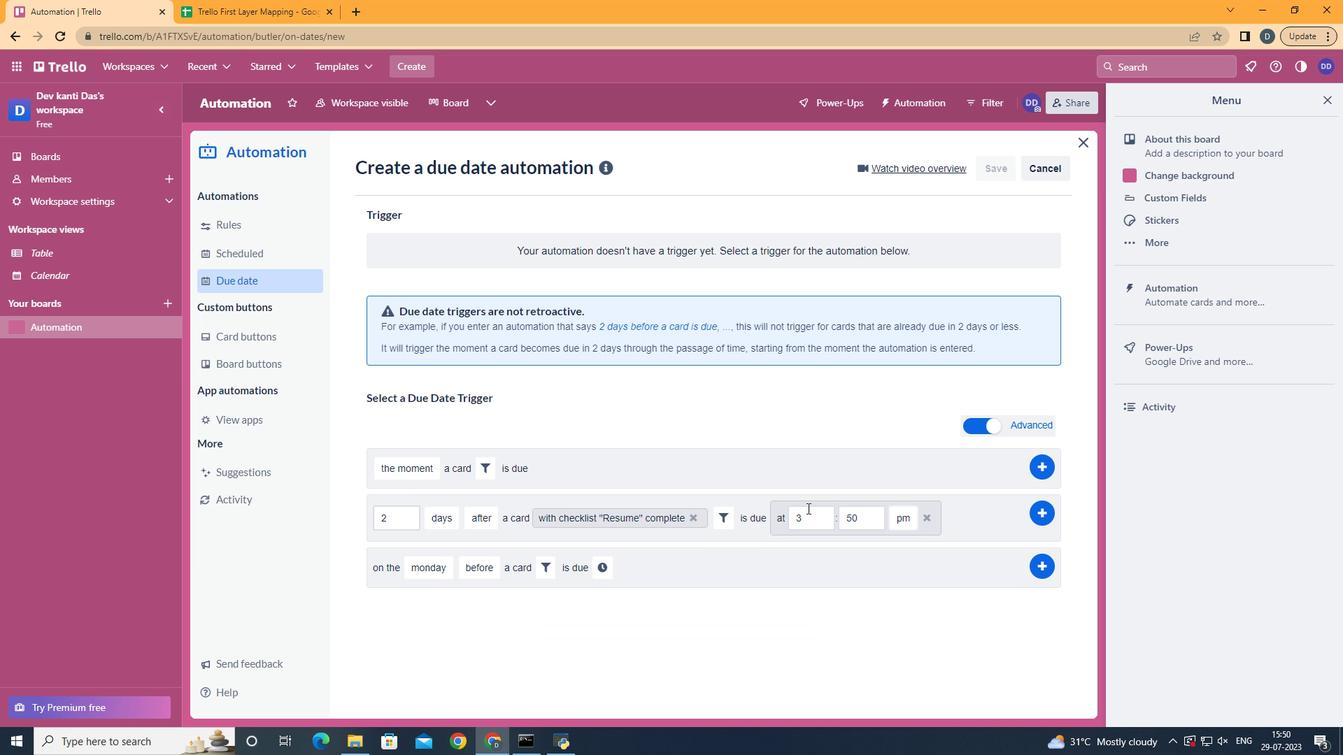 
Action: Mouse pressed left at (816, 509)
Screenshot: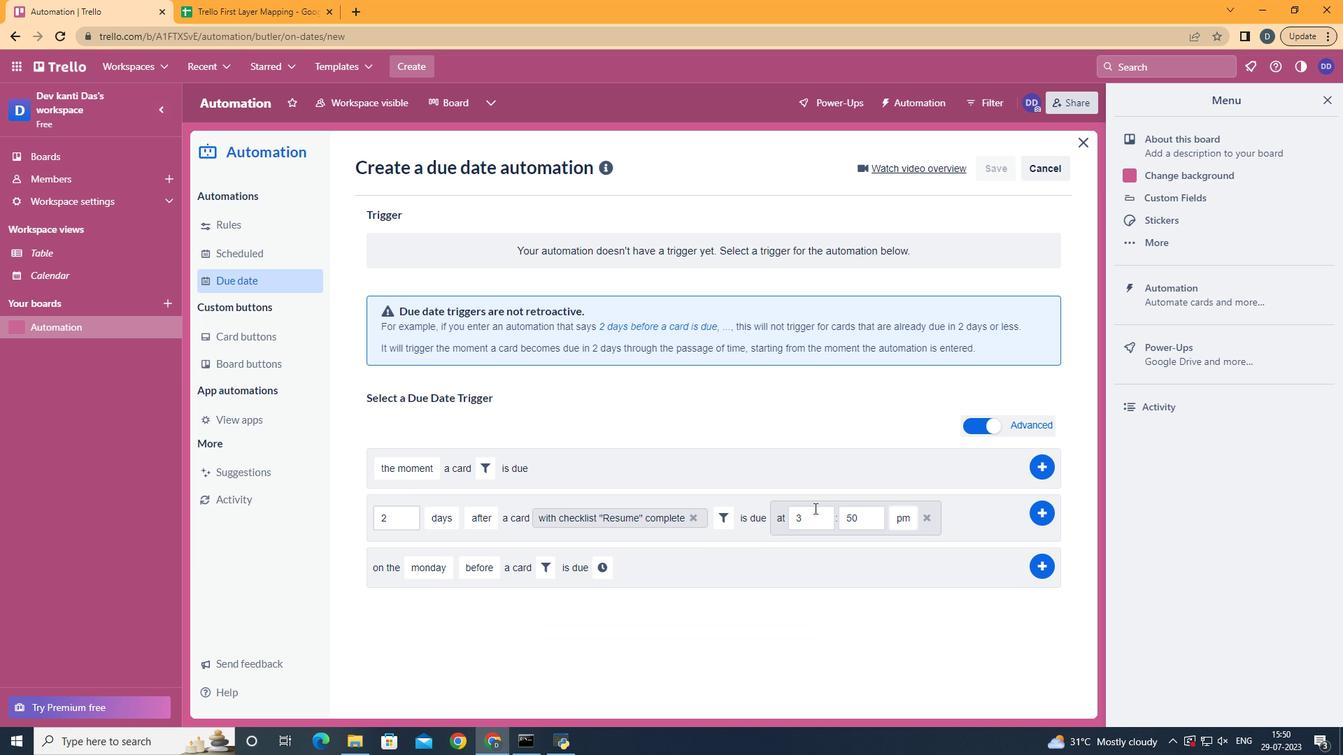 
Action: Mouse moved to (816, 509)
Screenshot: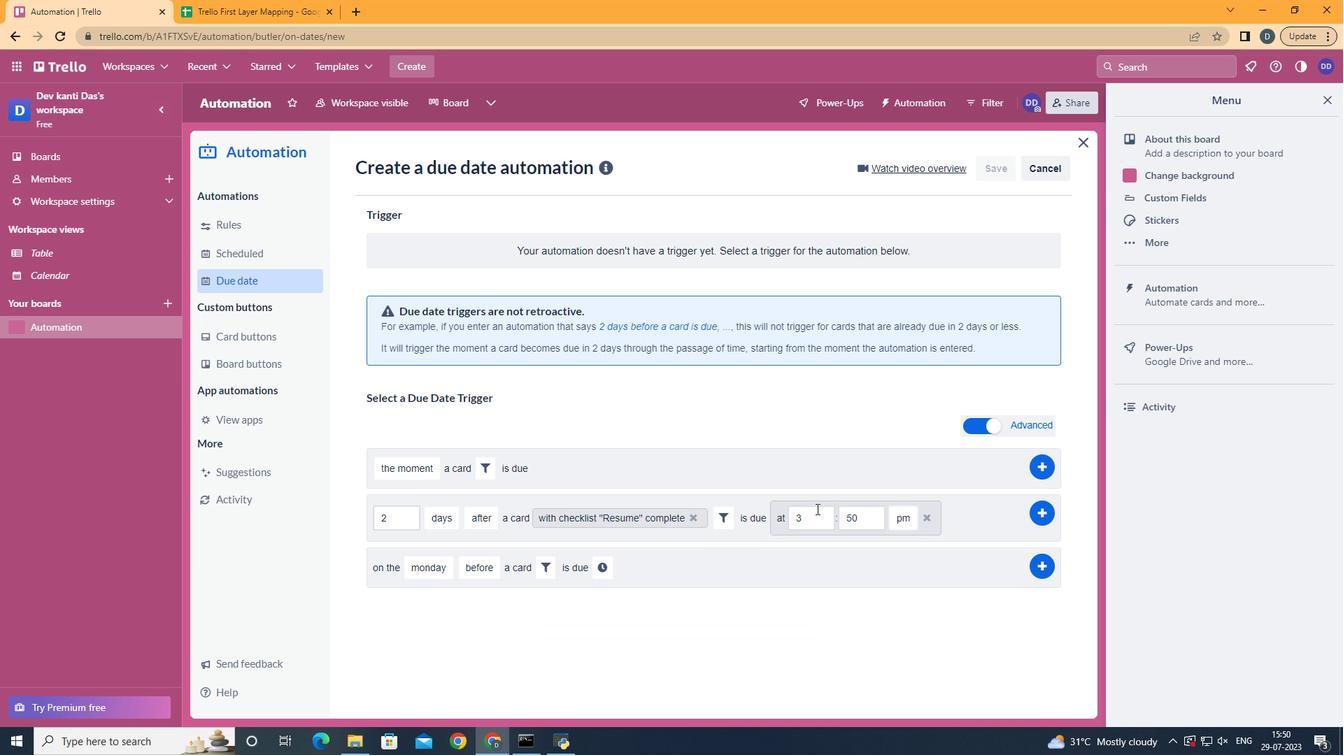 
Action: Key pressed <Key.backspace>11
Screenshot: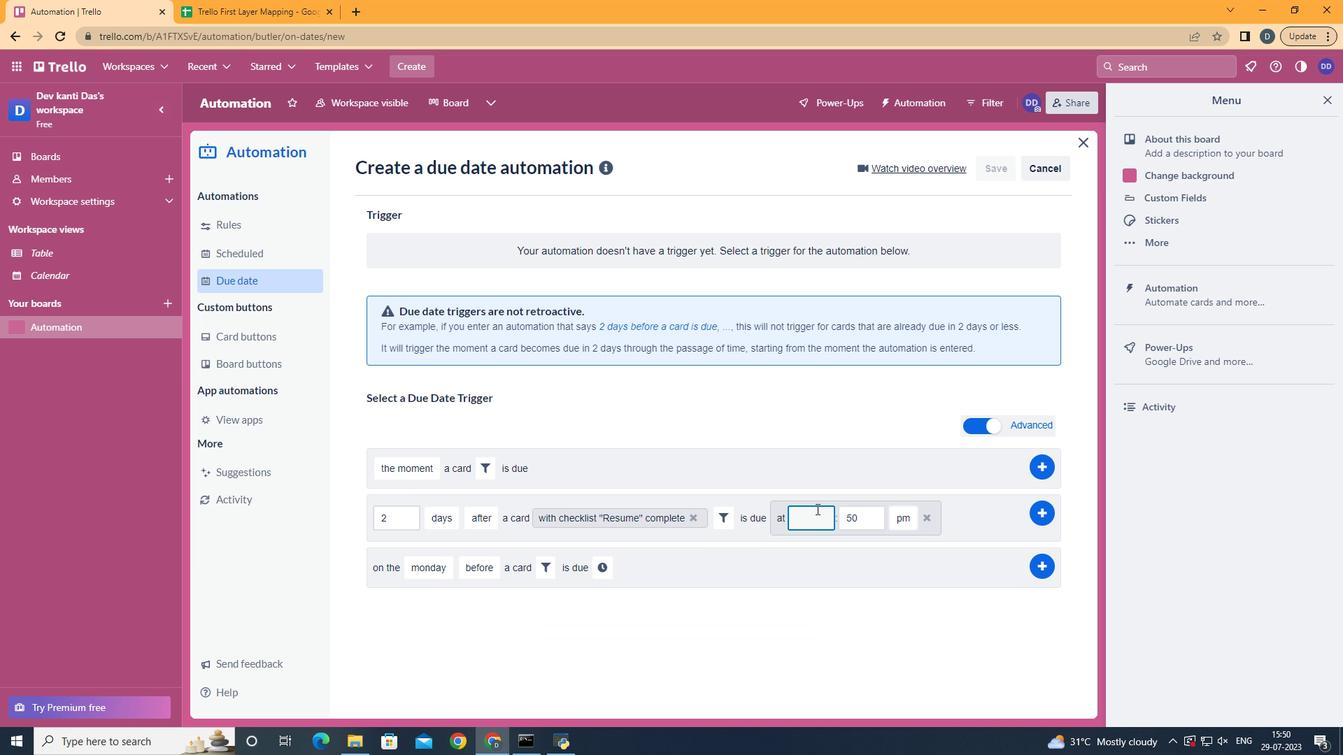 
Action: Mouse moved to (866, 517)
Screenshot: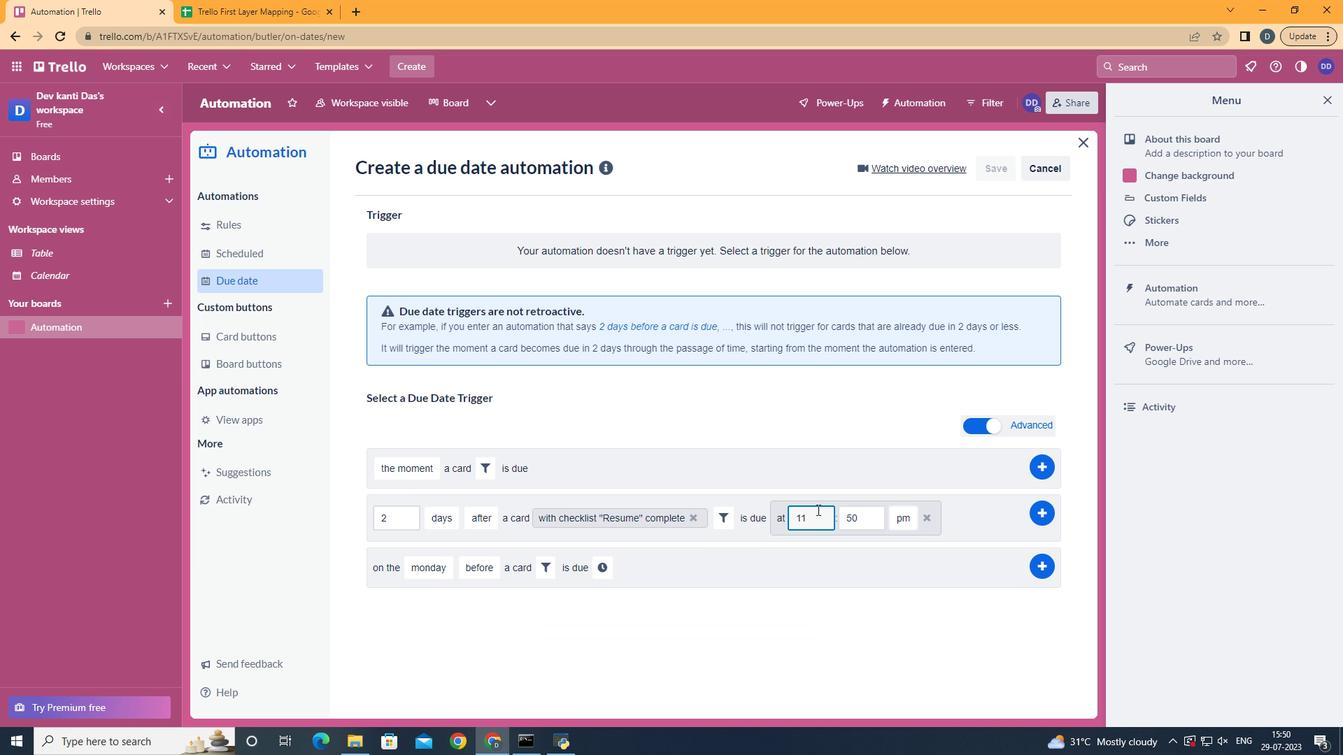 
Action: Mouse pressed left at (866, 517)
Screenshot: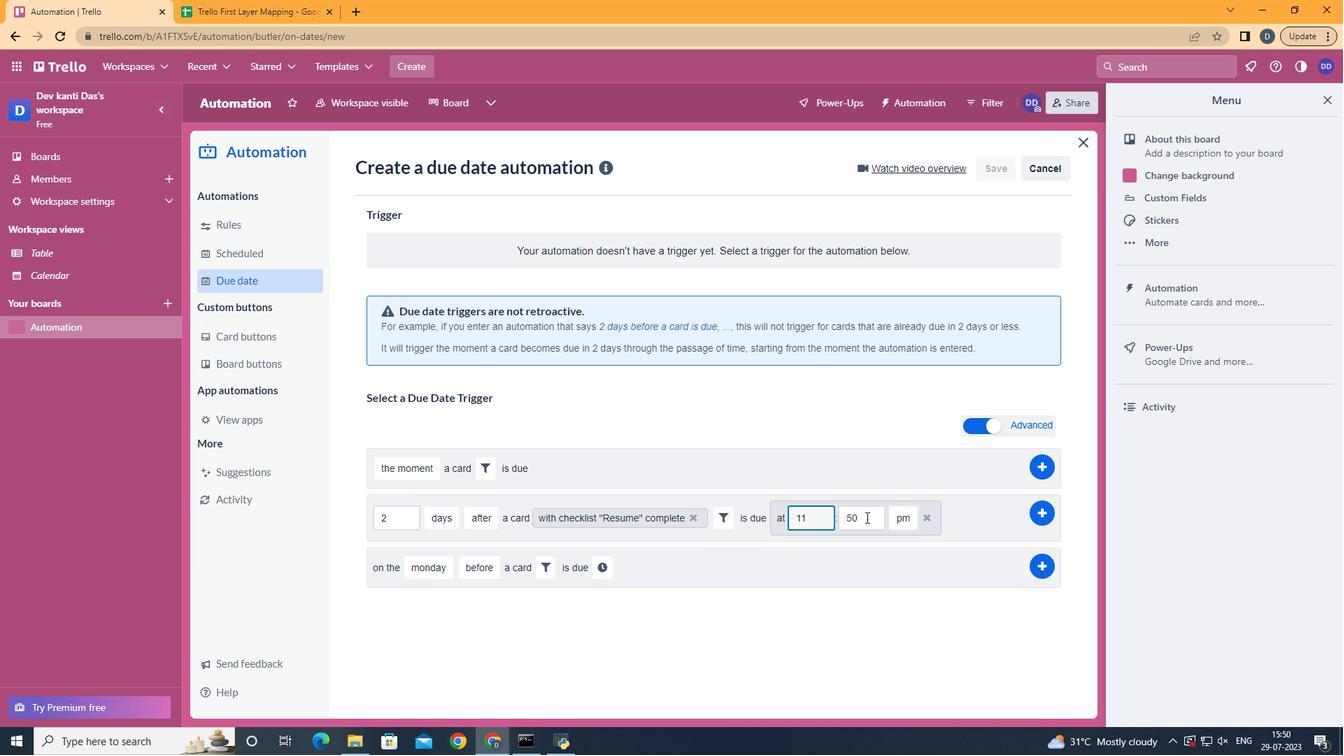 
Action: Key pressed <Key.backspace><Key.backspace>00
Screenshot: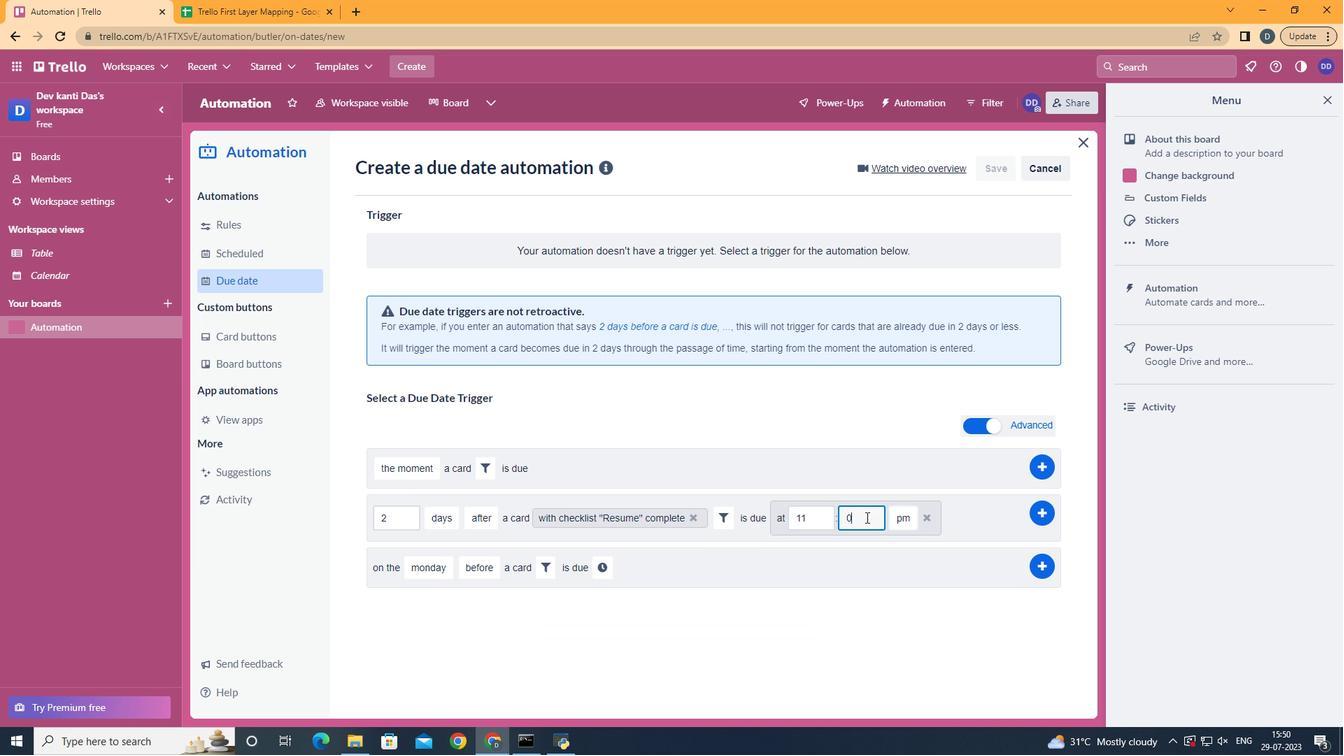 
Action: Mouse moved to (906, 517)
Screenshot: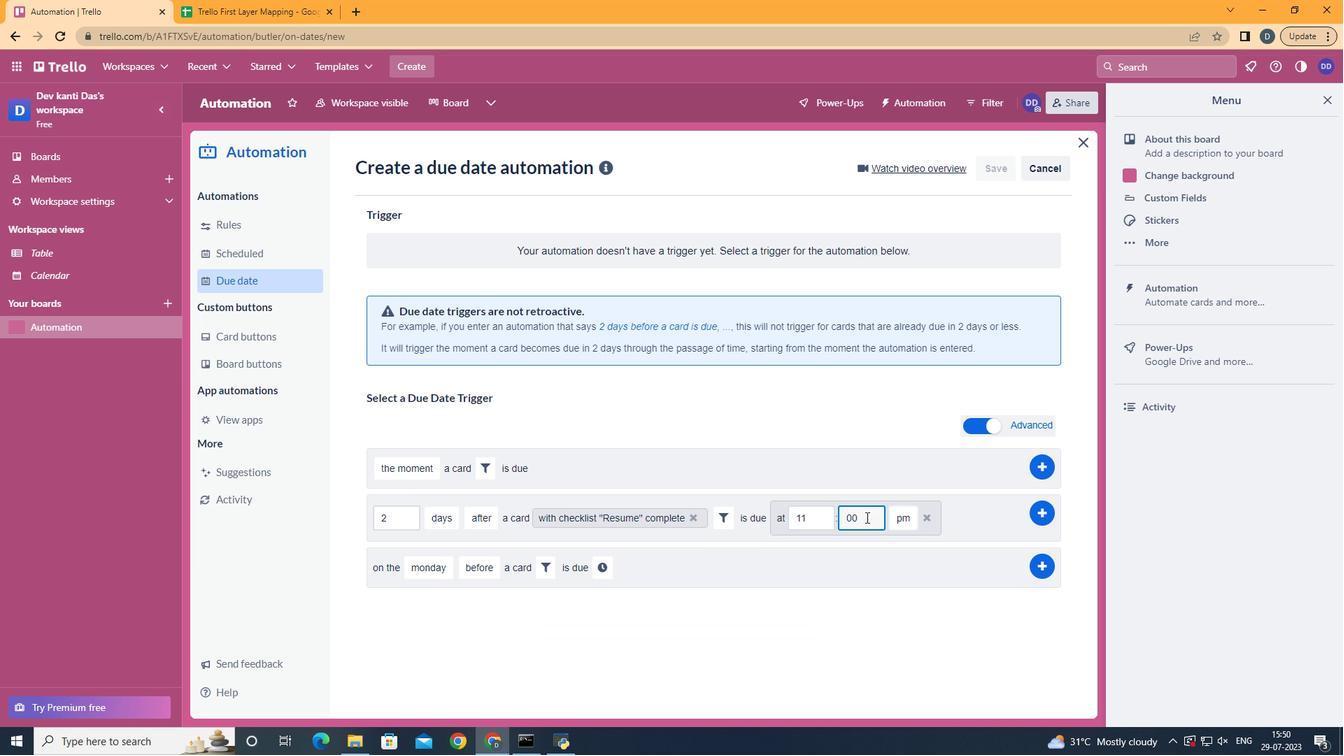 
Action: Mouse pressed left at (906, 517)
Screenshot: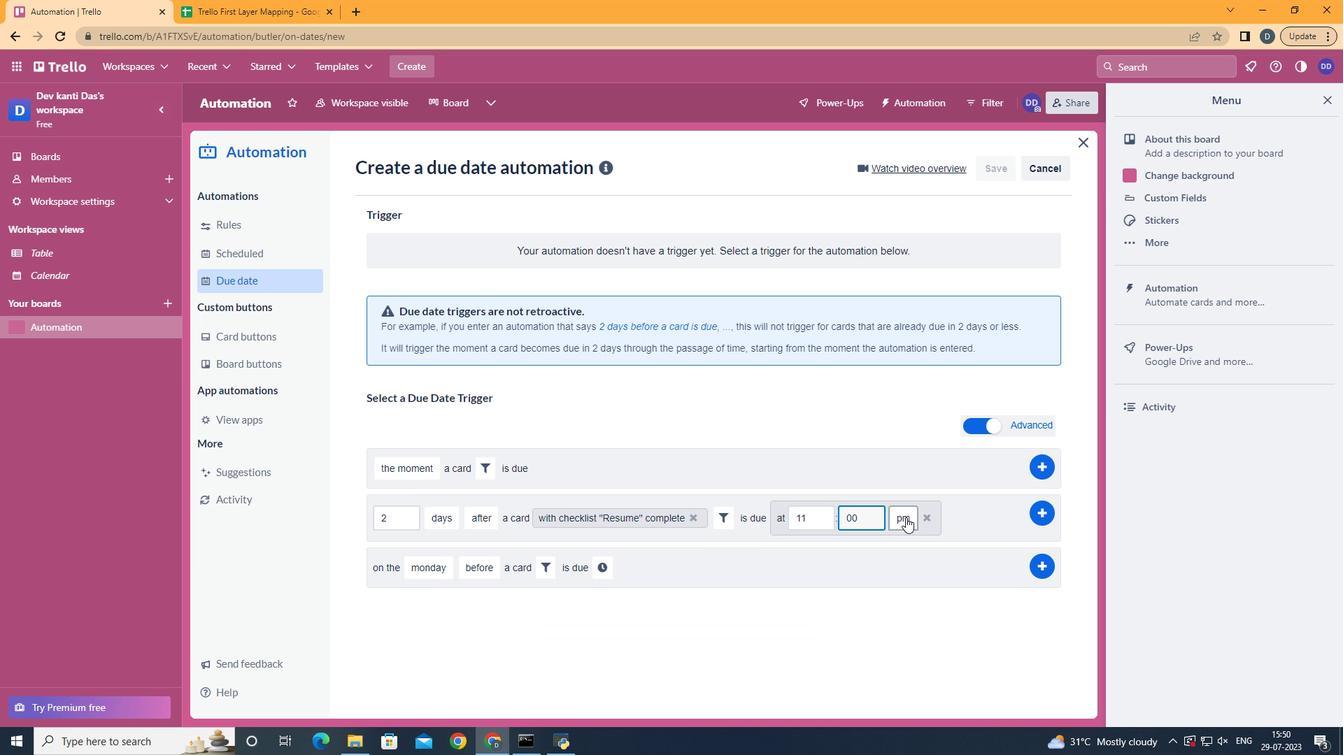 
Action: Mouse moved to (909, 556)
Screenshot: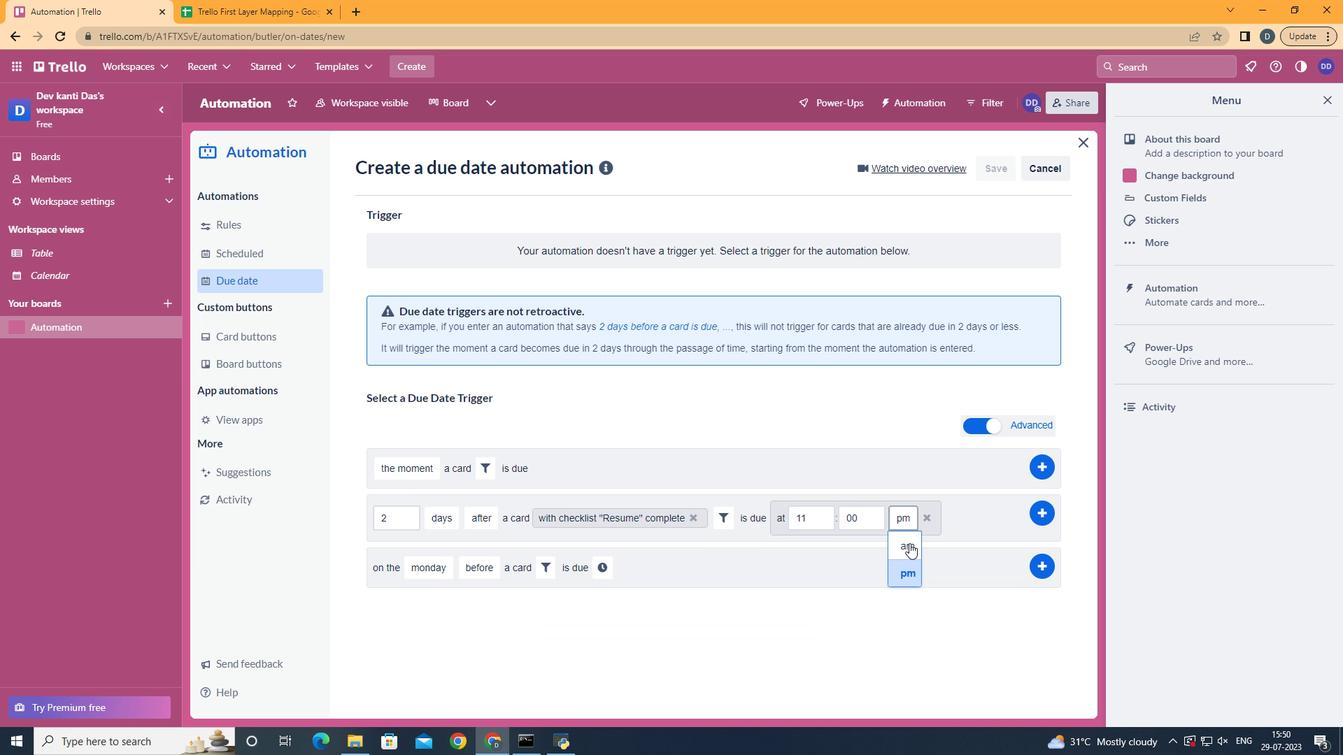 
Action: Mouse pressed left at (909, 556)
Screenshot: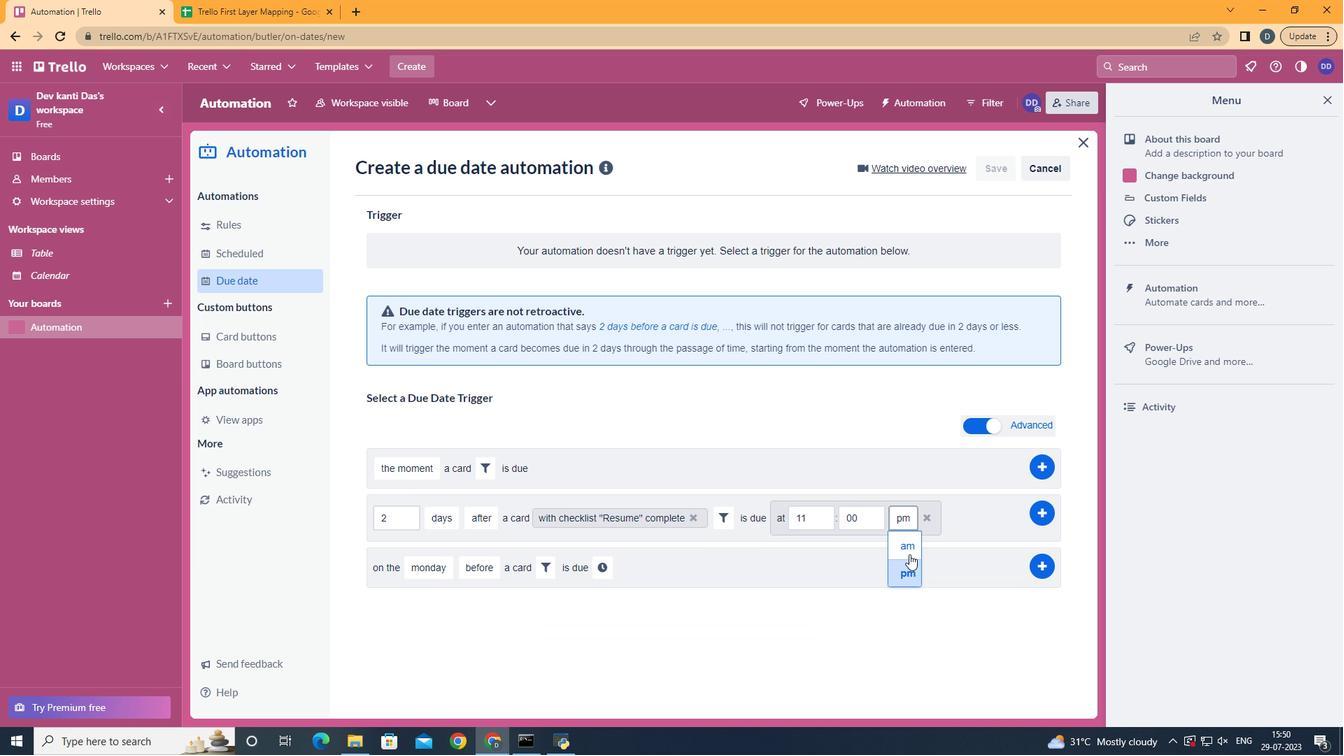 
